 Task: Open Card Customer Support Ticket Management in Board Influencer Marketing Campaigns to Workspace Asset Management and add a team member Softage.3@softage.net, a label Purple, a checklist Human Resources, an attachment from your onedrive, a color Purple and finally, add a card description 'Conduct customer research for new product features and improvements' and a comment 'We should approach this task with a customer-centric mindset, ensuring that we meet their needs and expectations.'. Add a start date 'Jan 07, 1900' with a due date 'Jan 14, 1900'
Action: Mouse moved to (85, 362)
Screenshot: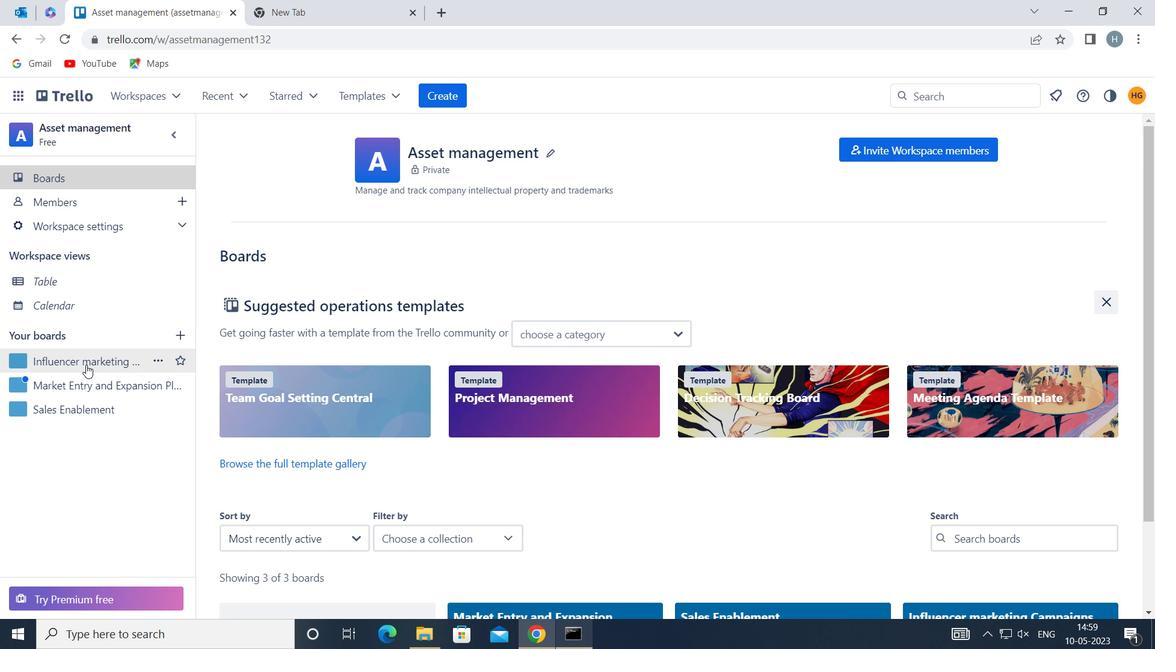 
Action: Mouse pressed left at (85, 362)
Screenshot: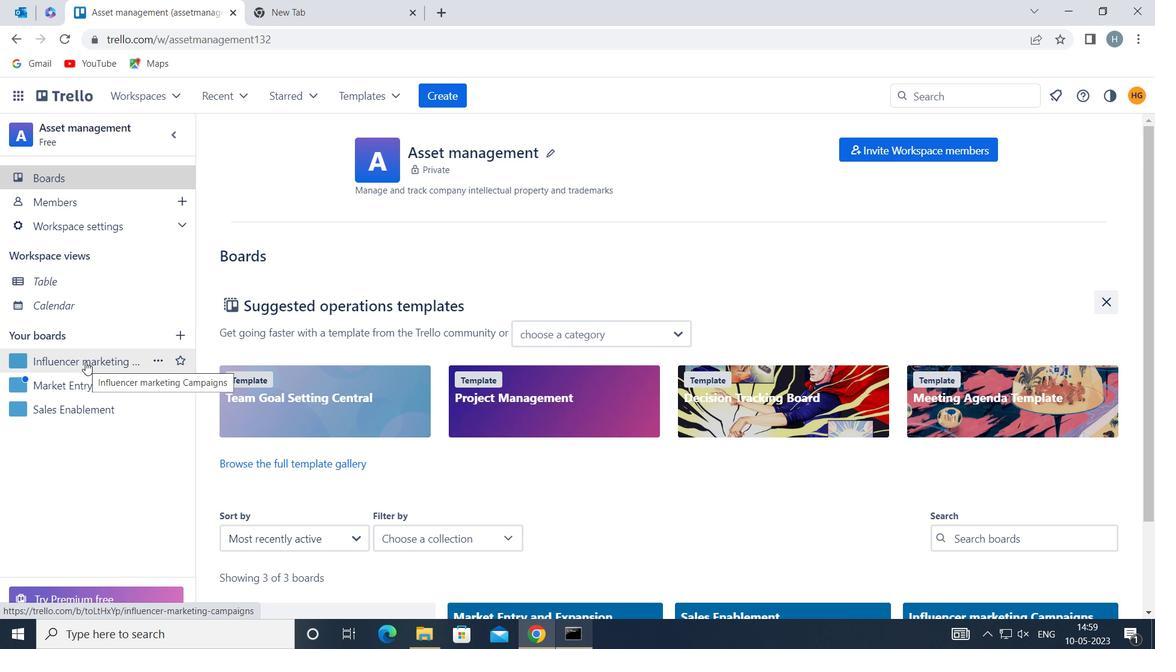 
Action: Mouse moved to (716, 220)
Screenshot: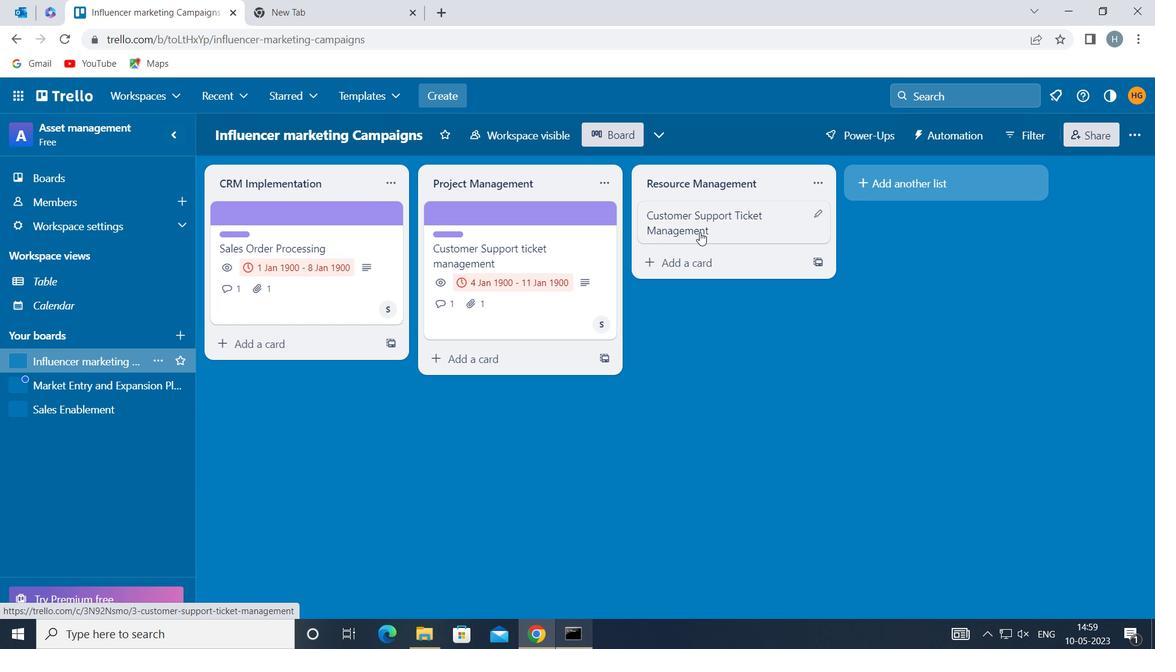 
Action: Mouse pressed left at (716, 220)
Screenshot: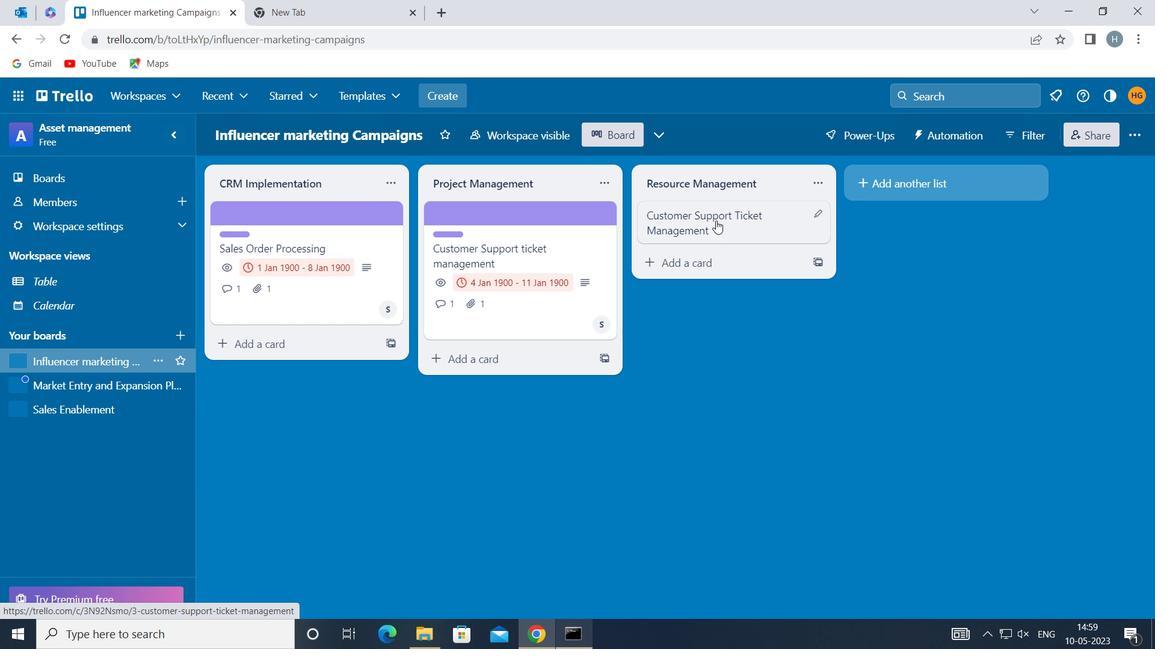 
Action: Mouse moved to (805, 261)
Screenshot: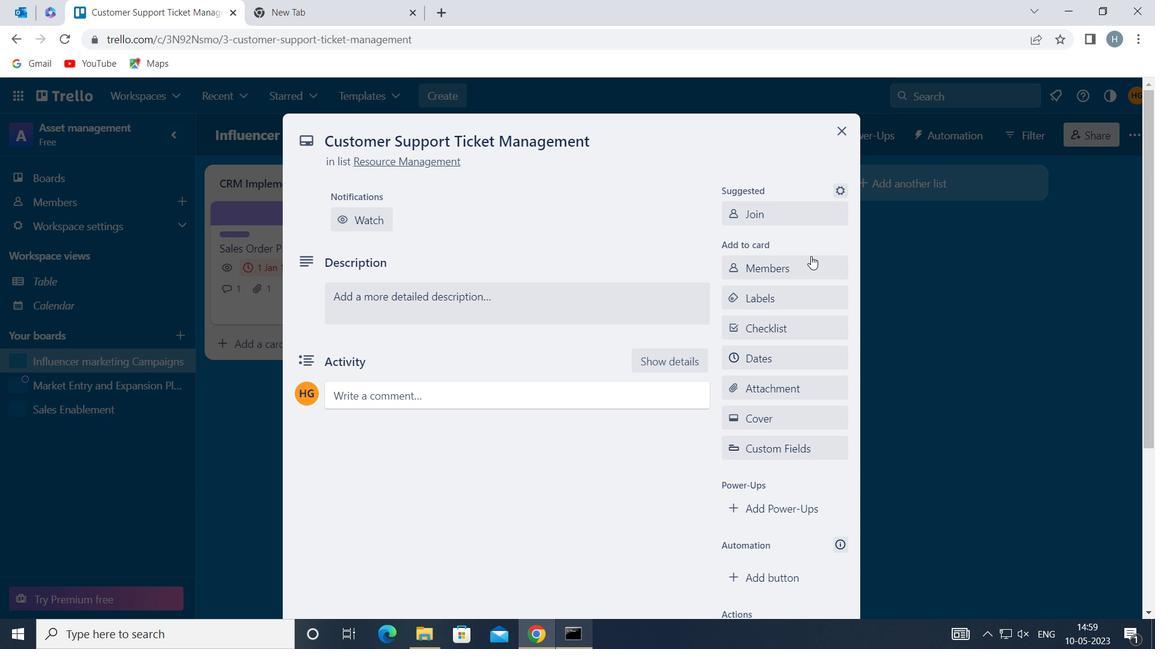 
Action: Mouse pressed left at (805, 261)
Screenshot: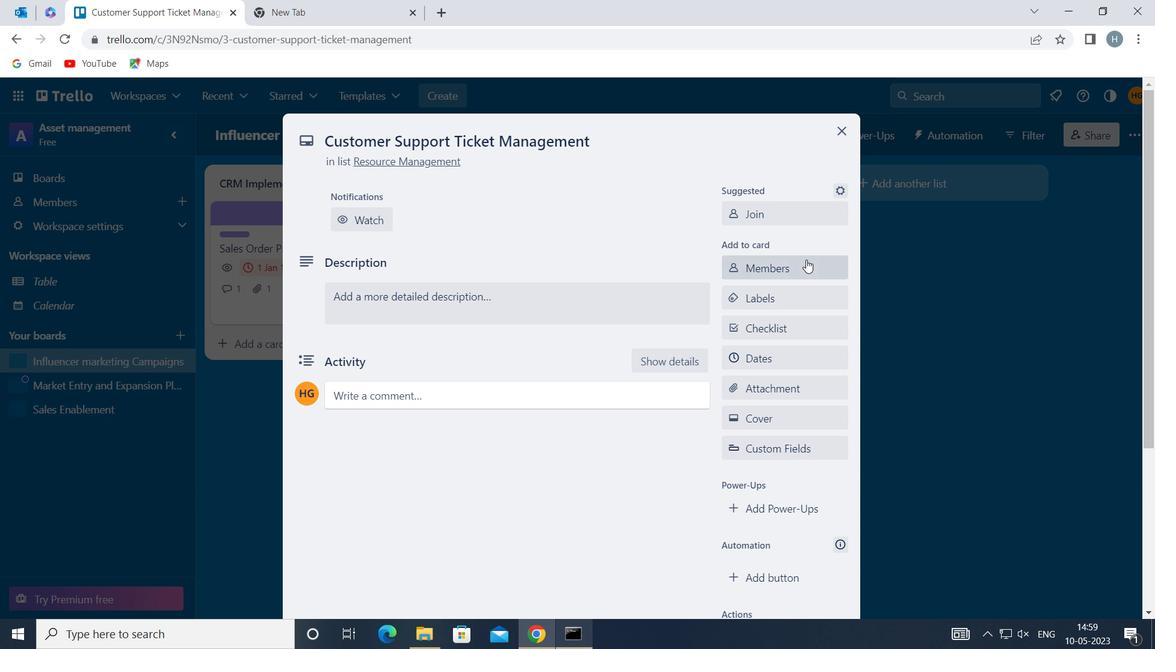 
Action: Mouse moved to (805, 261)
Screenshot: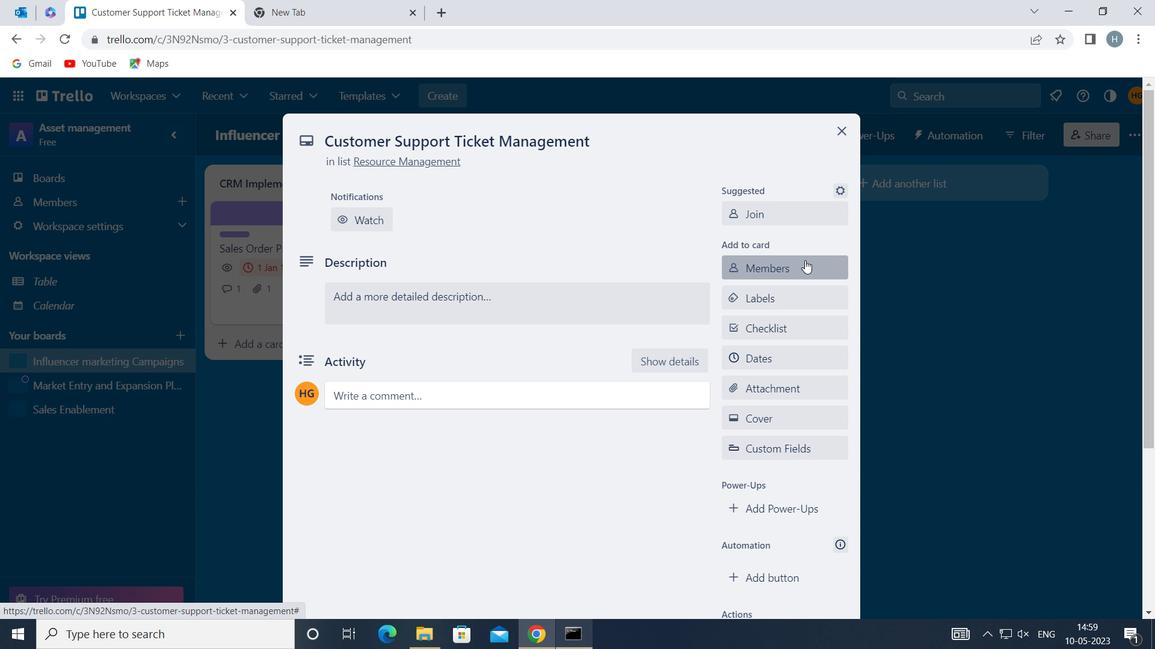 
Action: Key pressed softage
Screenshot: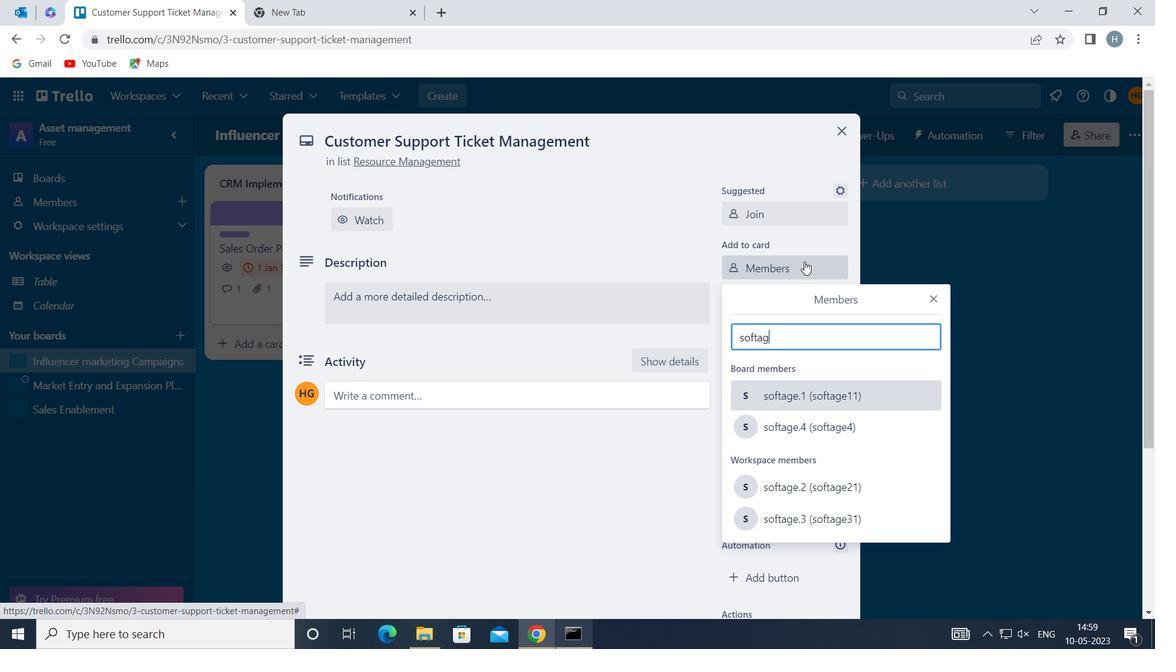 
Action: Mouse moved to (826, 512)
Screenshot: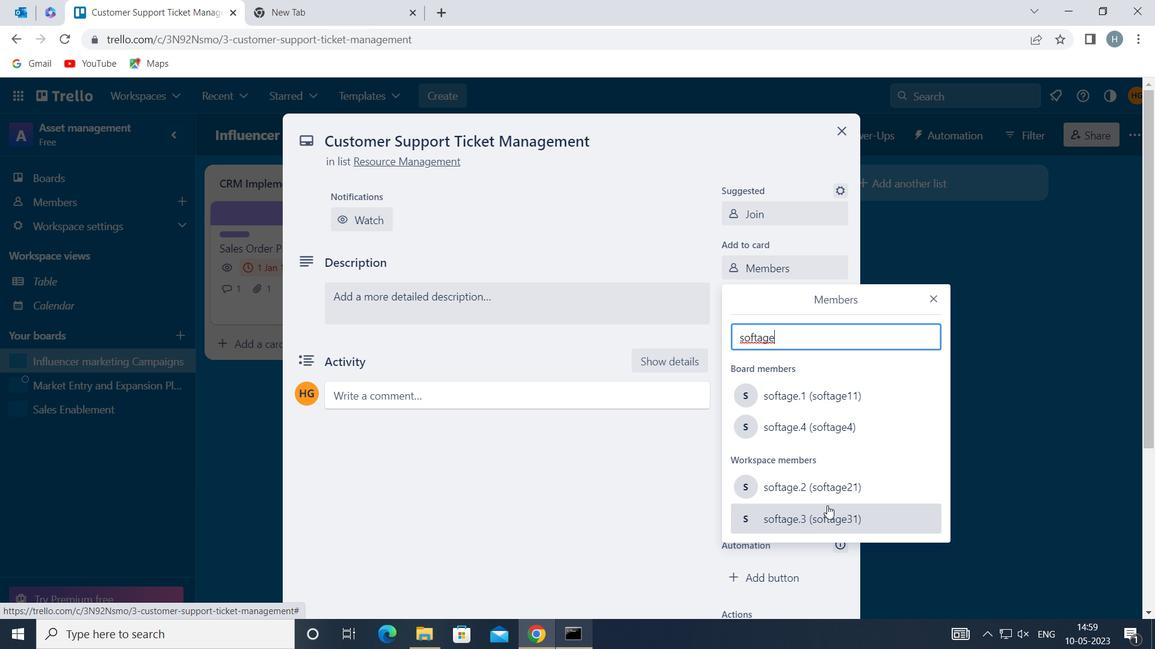 
Action: Mouse pressed left at (826, 512)
Screenshot: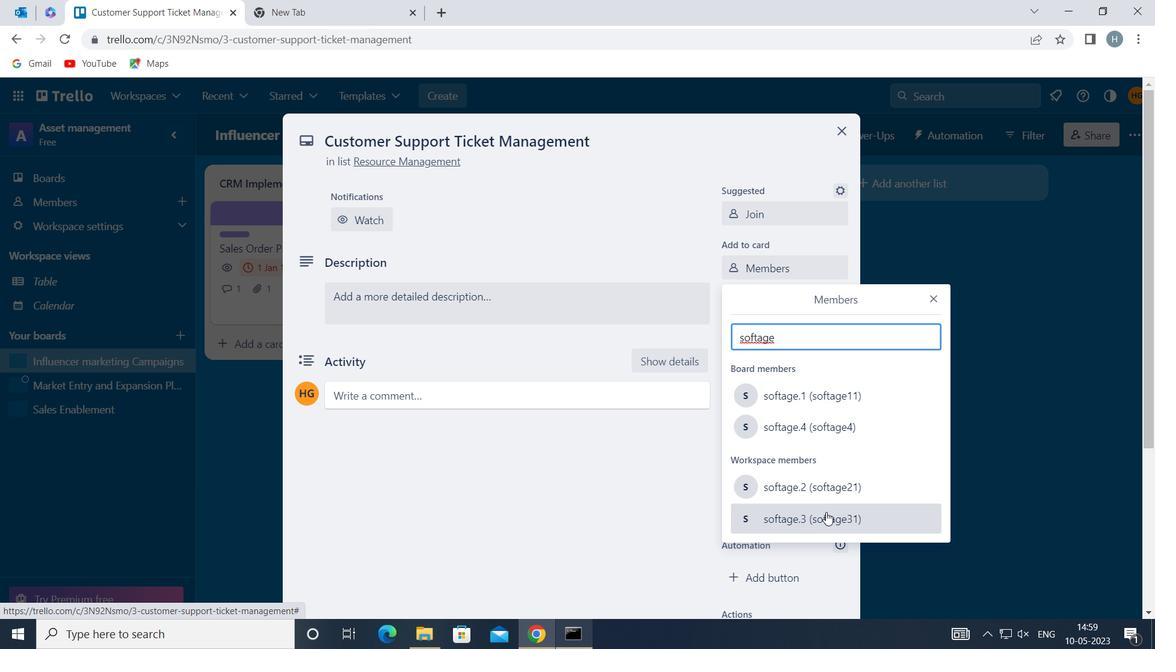 
Action: Mouse moved to (935, 296)
Screenshot: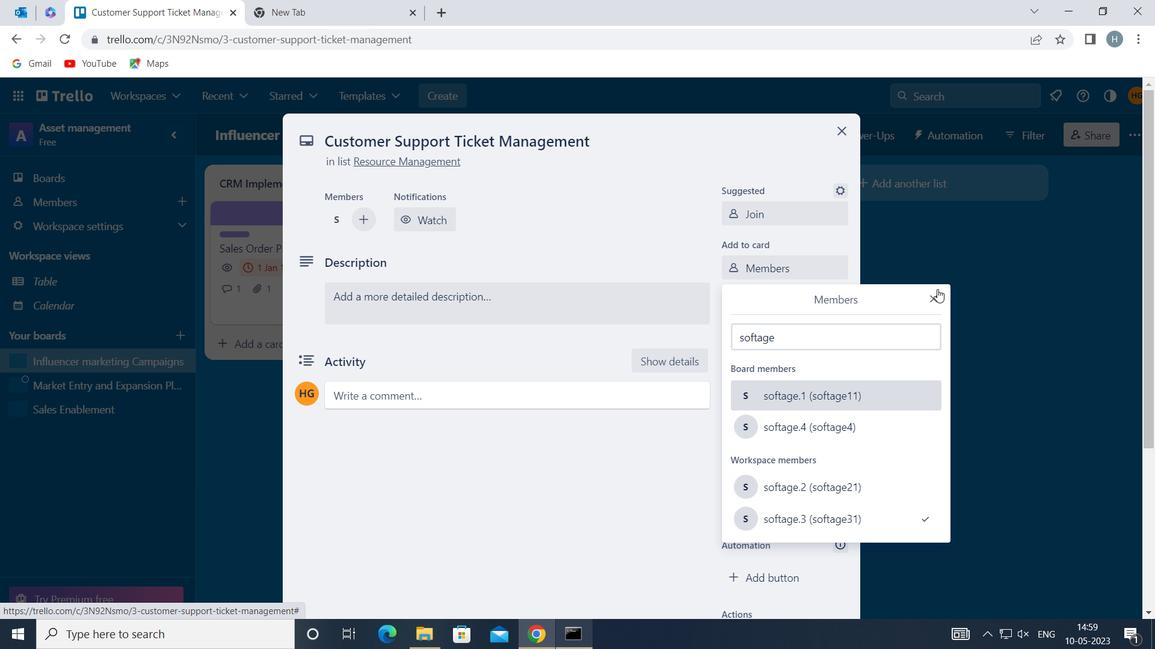 
Action: Mouse pressed left at (935, 296)
Screenshot: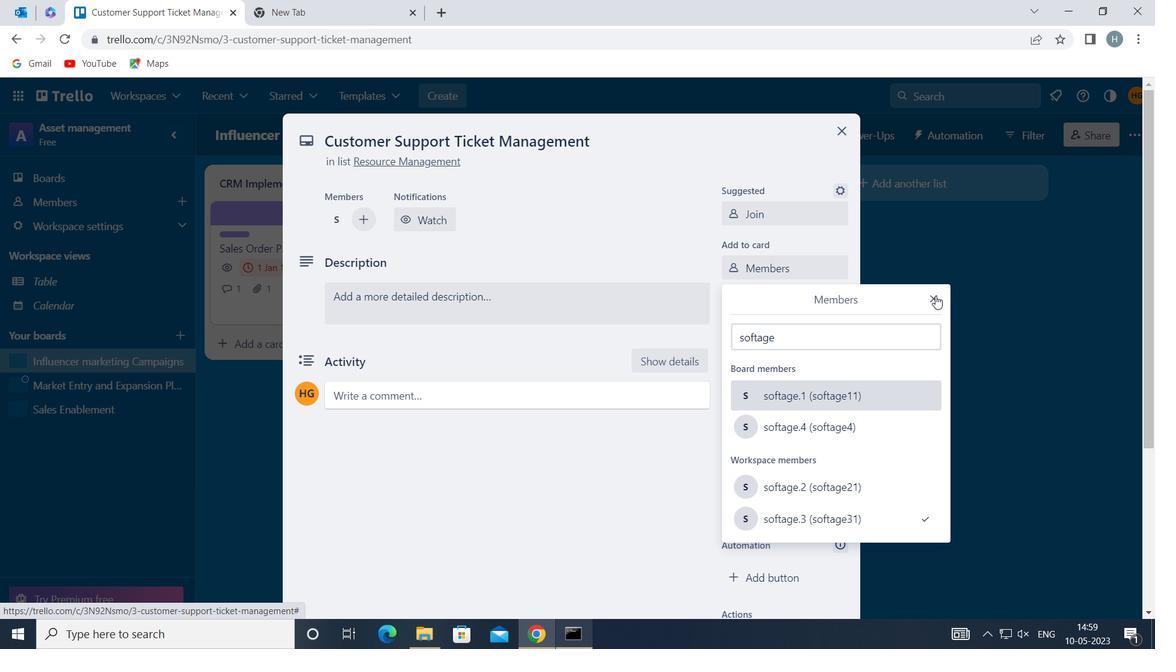 
Action: Mouse moved to (812, 297)
Screenshot: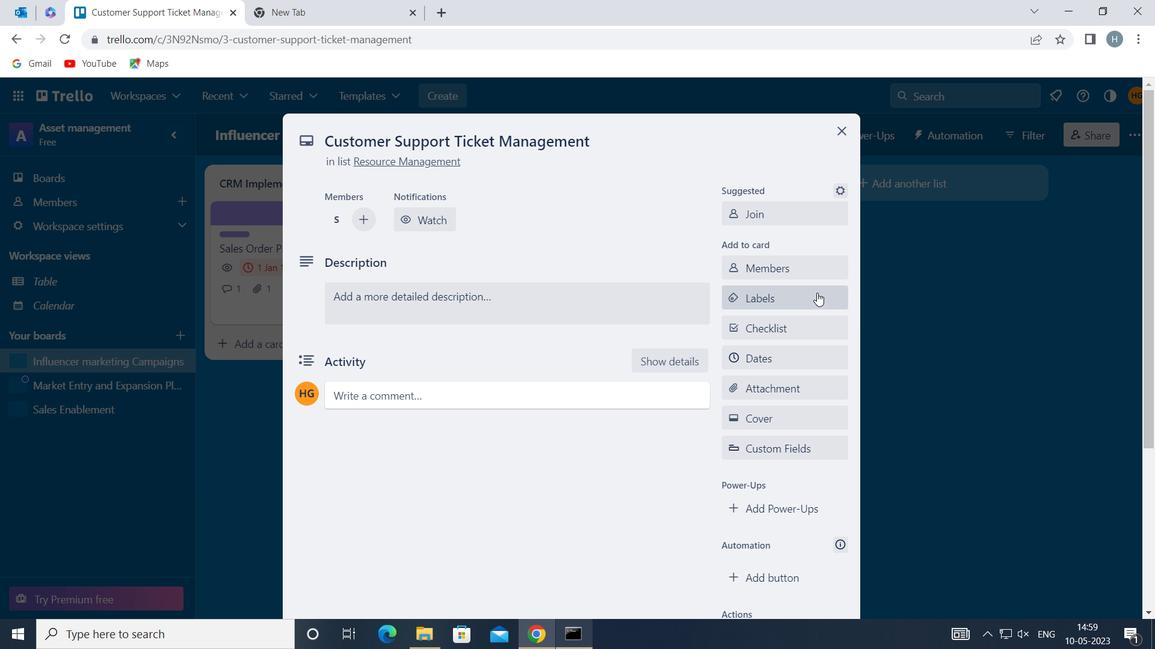 
Action: Mouse pressed left at (812, 297)
Screenshot: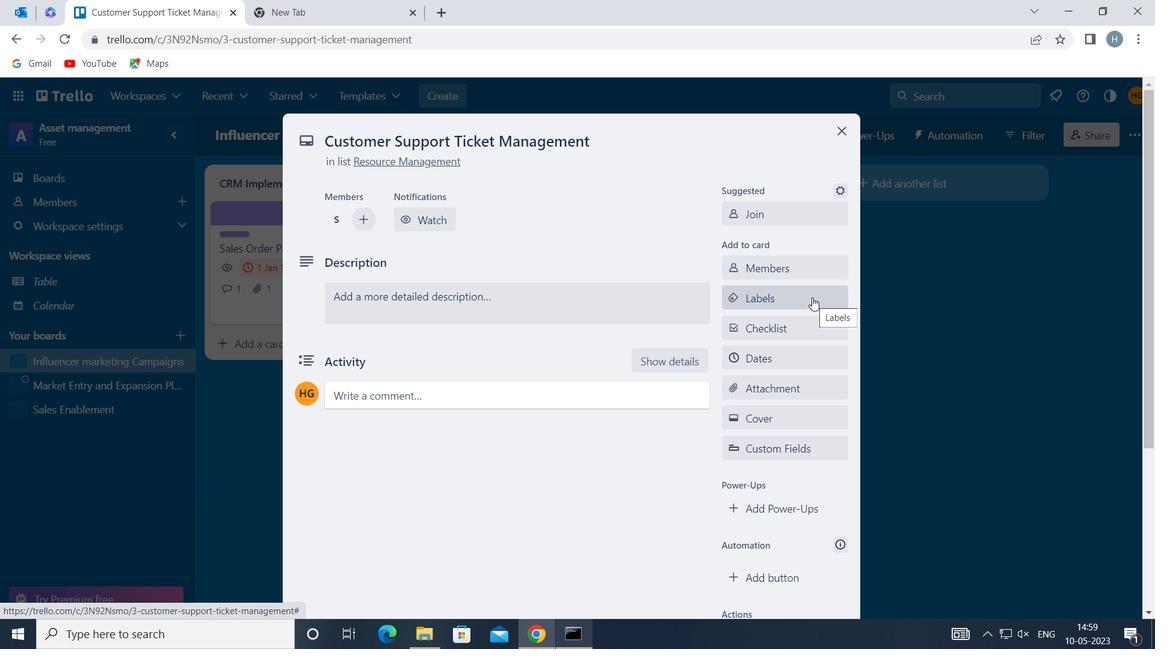 
Action: Mouse moved to (810, 328)
Screenshot: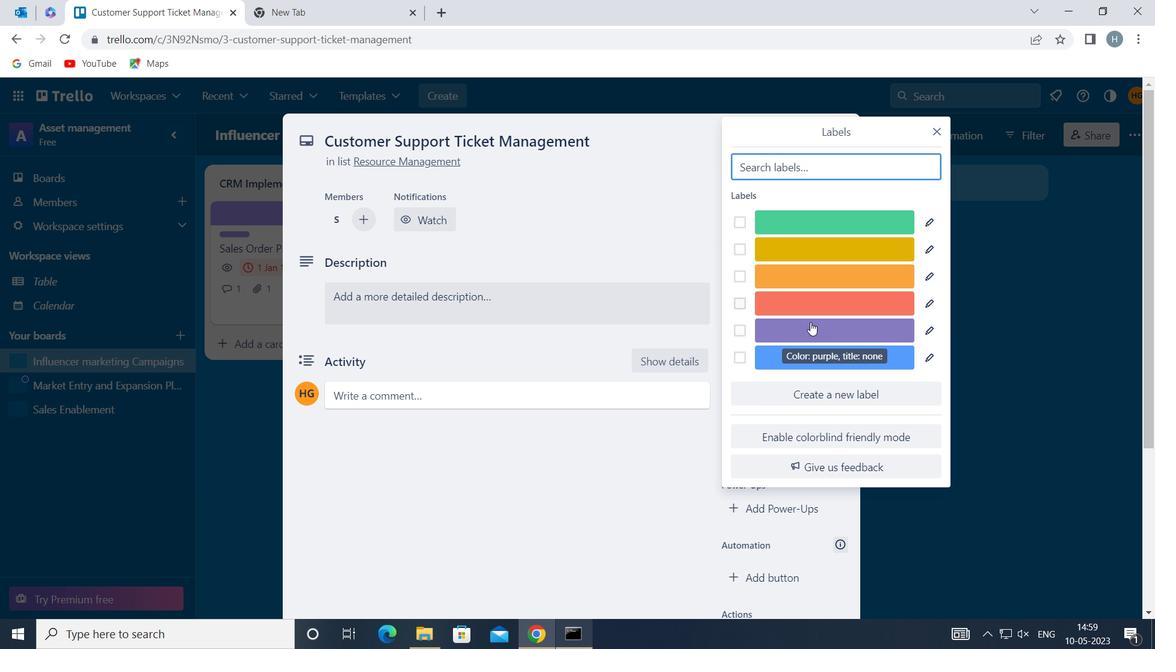 
Action: Mouse pressed left at (810, 328)
Screenshot: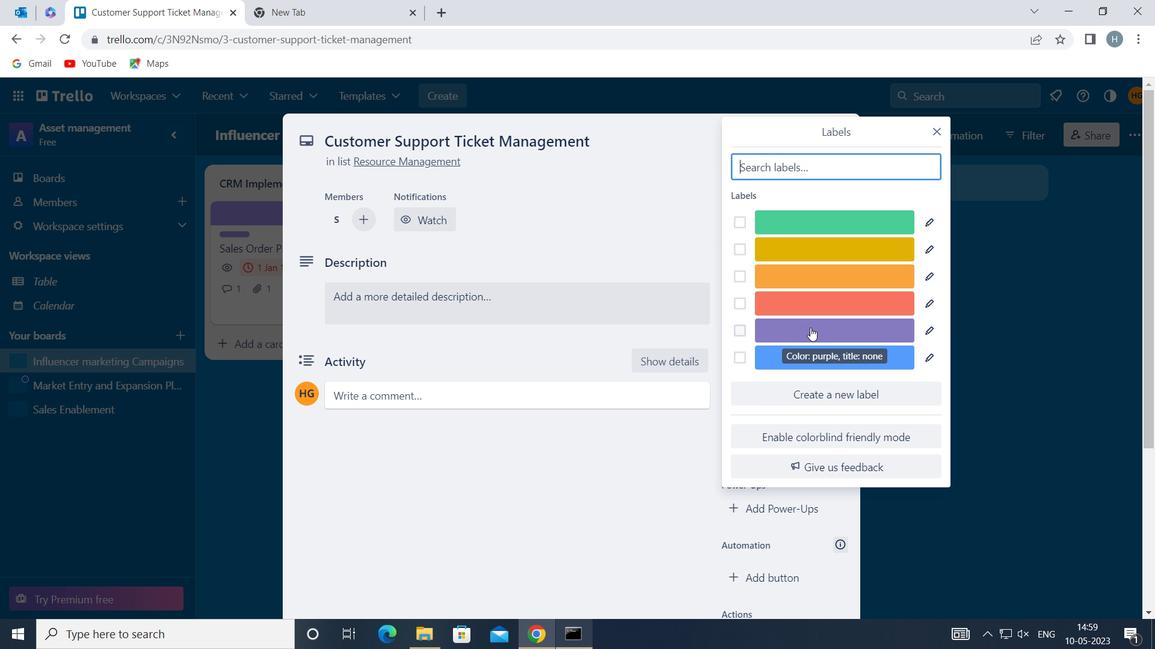
Action: Mouse moved to (937, 129)
Screenshot: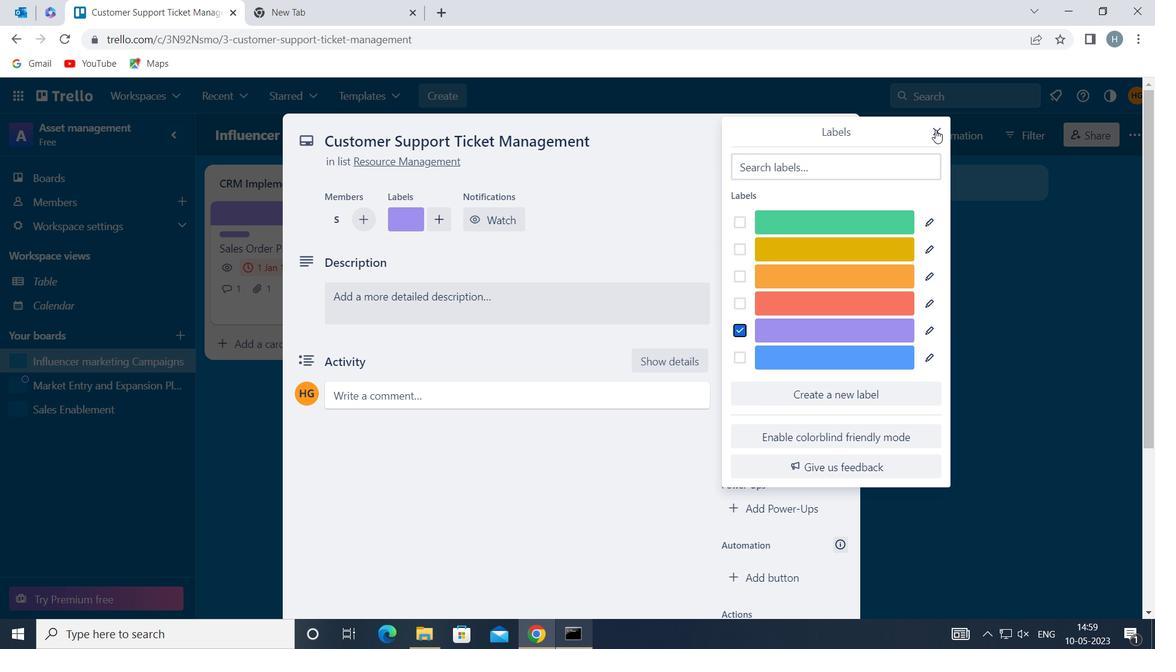 
Action: Mouse pressed left at (937, 129)
Screenshot: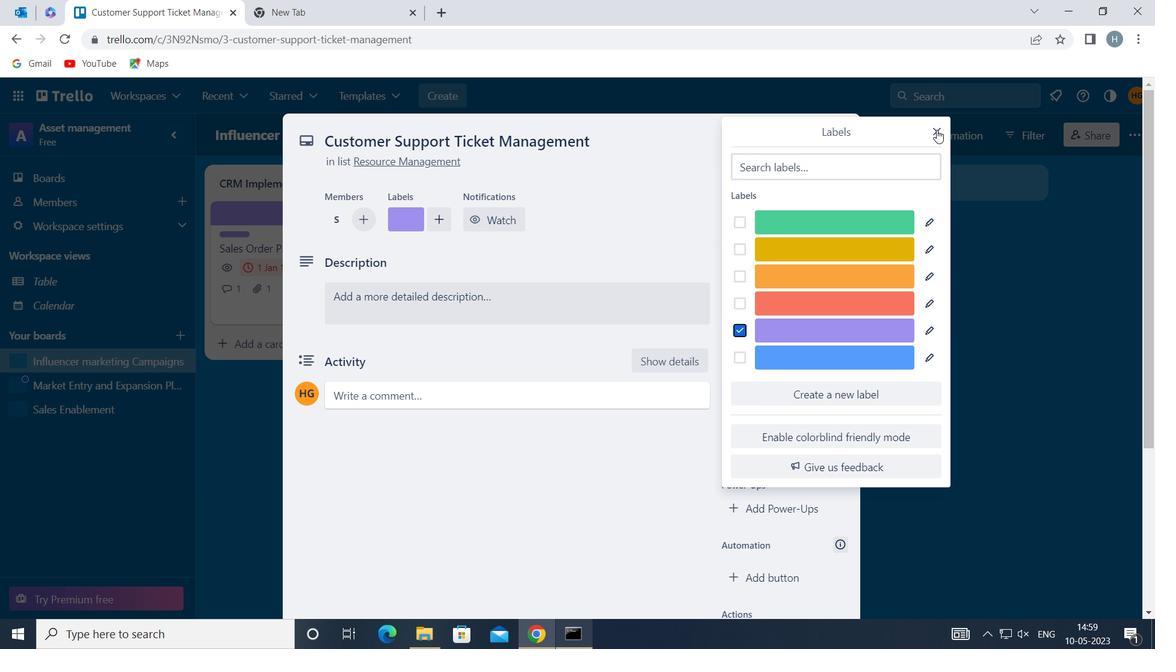 
Action: Mouse moved to (800, 319)
Screenshot: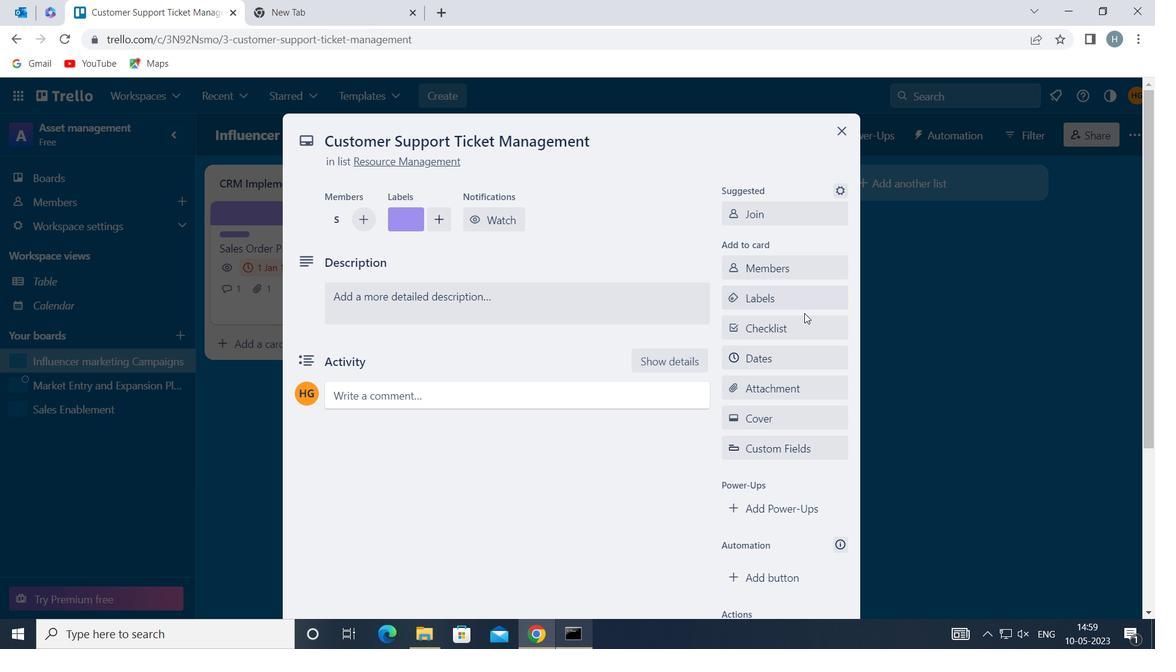 
Action: Mouse pressed left at (800, 319)
Screenshot: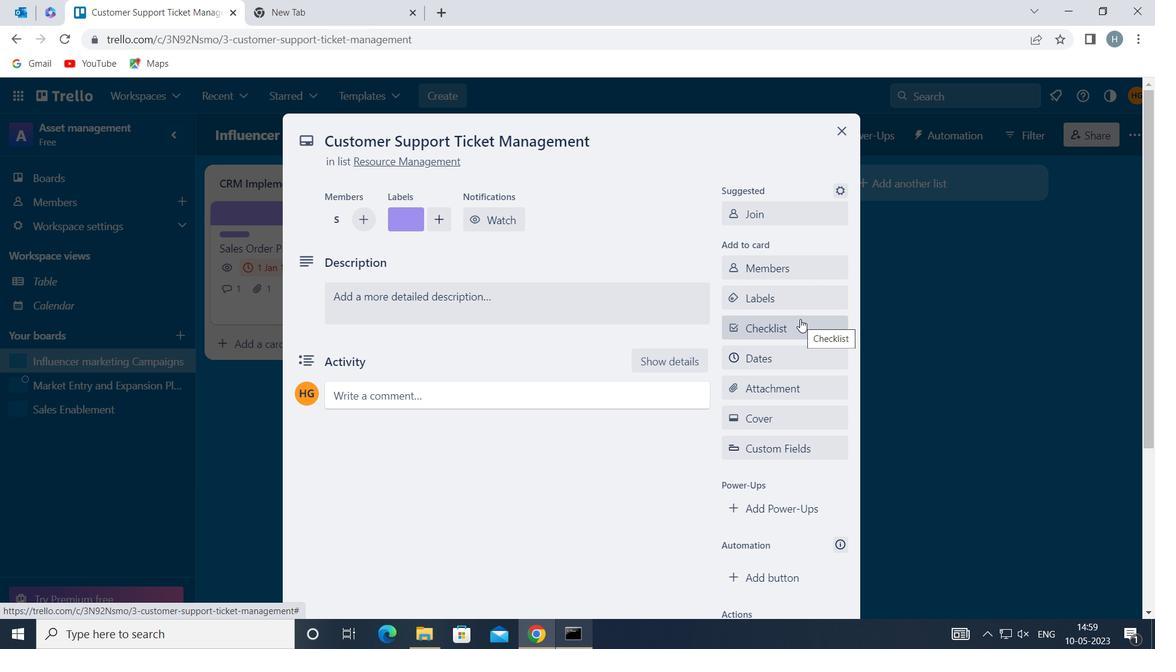 
Action: Key pressed <Key.shift>HUMAN<Key.space><Key.shift>RESOURCES
Screenshot: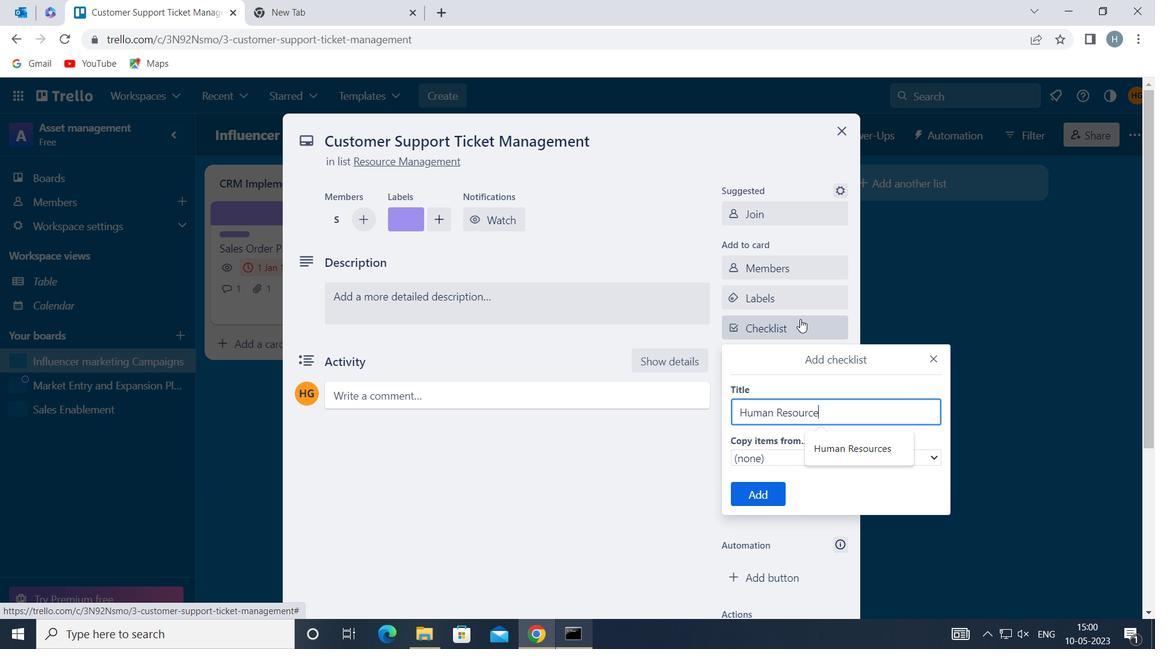 
Action: Mouse moved to (763, 494)
Screenshot: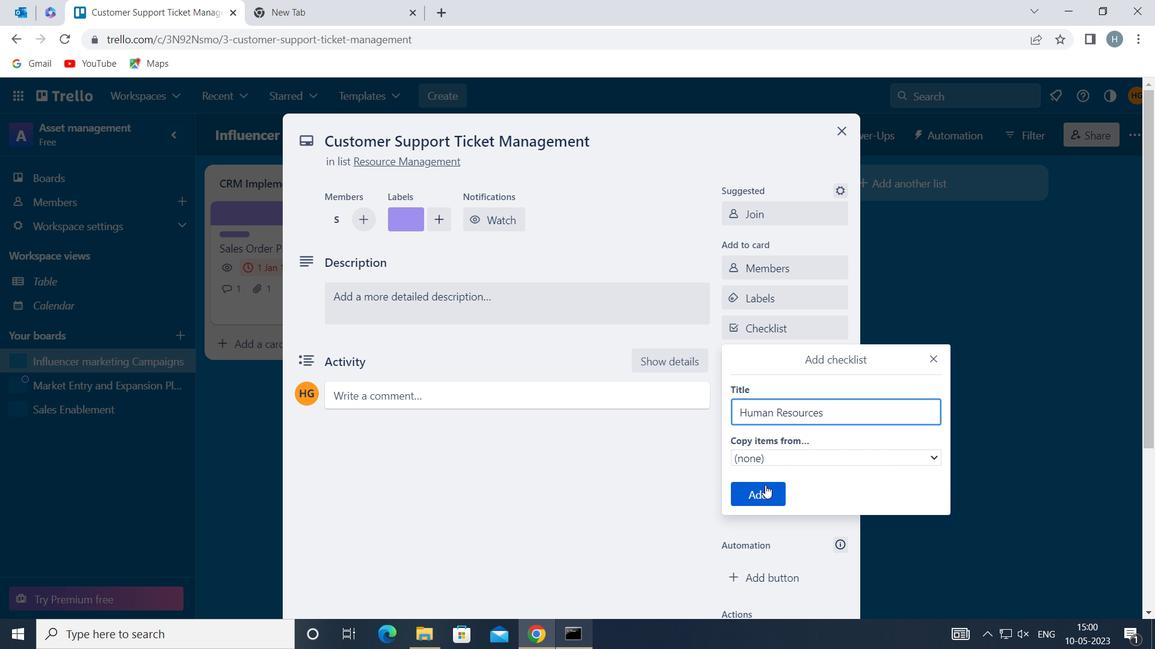 
Action: Mouse pressed left at (763, 494)
Screenshot: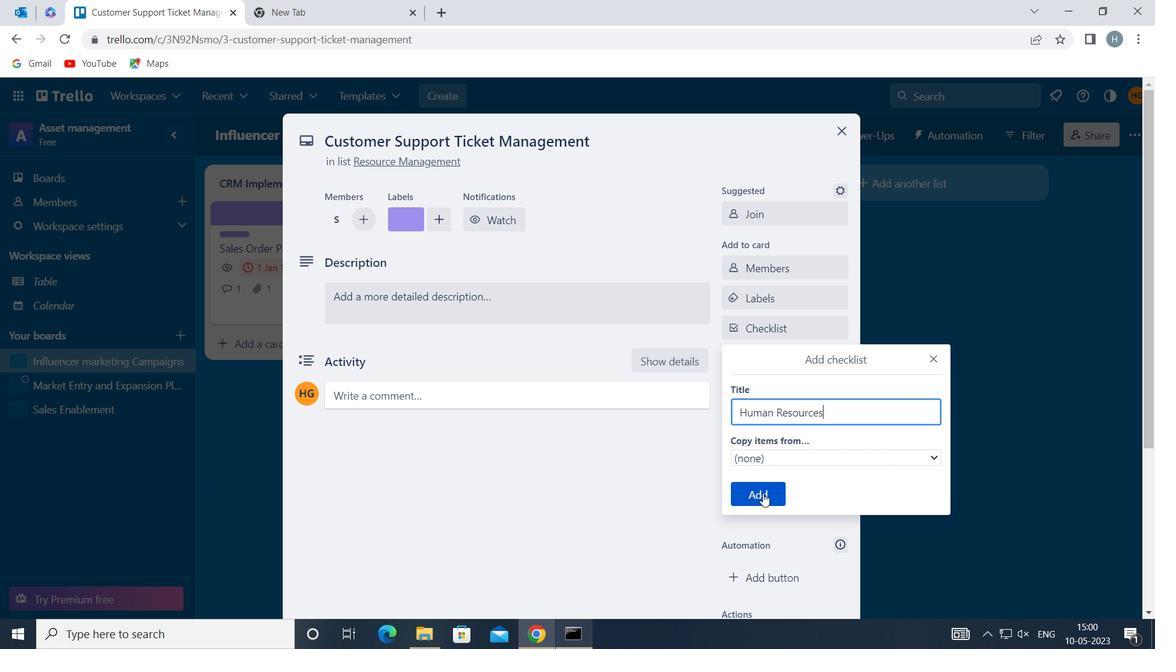 
Action: Mouse moved to (788, 388)
Screenshot: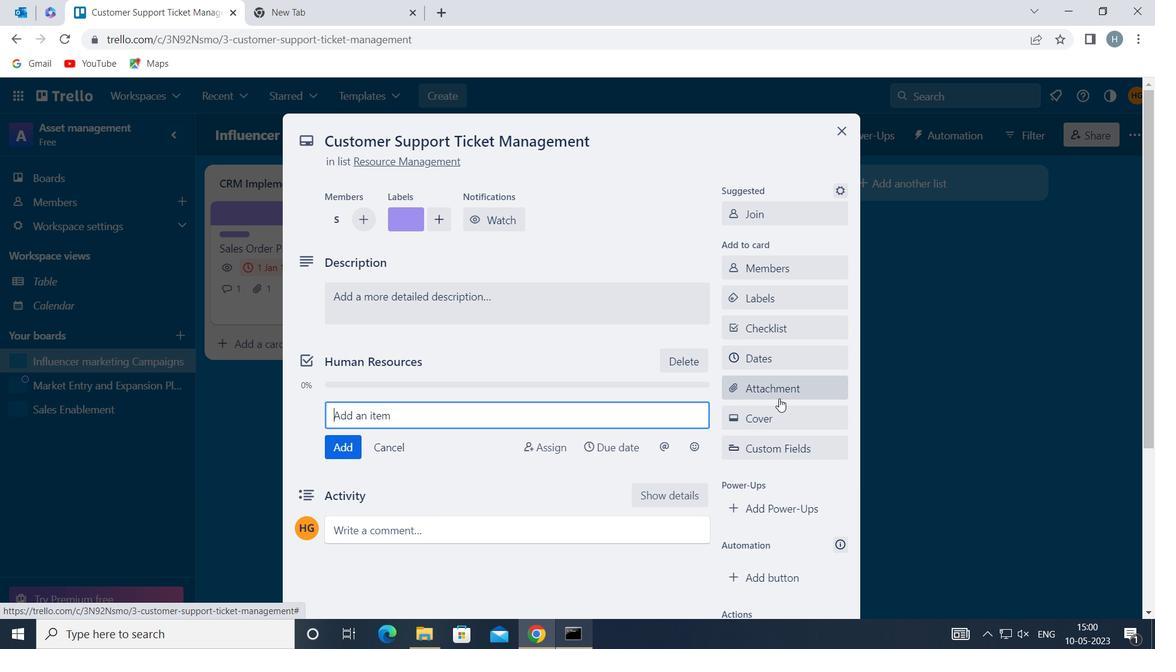 
Action: Mouse pressed left at (788, 388)
Screenshot: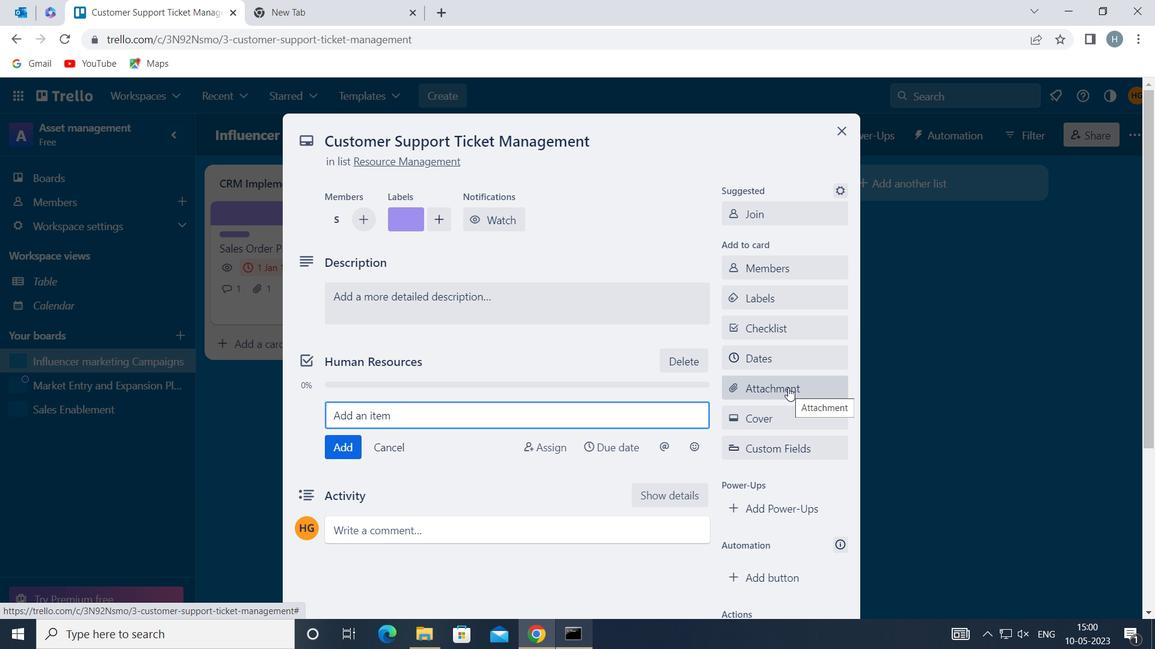 
Action: Mouse moved to (797, 287)
Screenshot: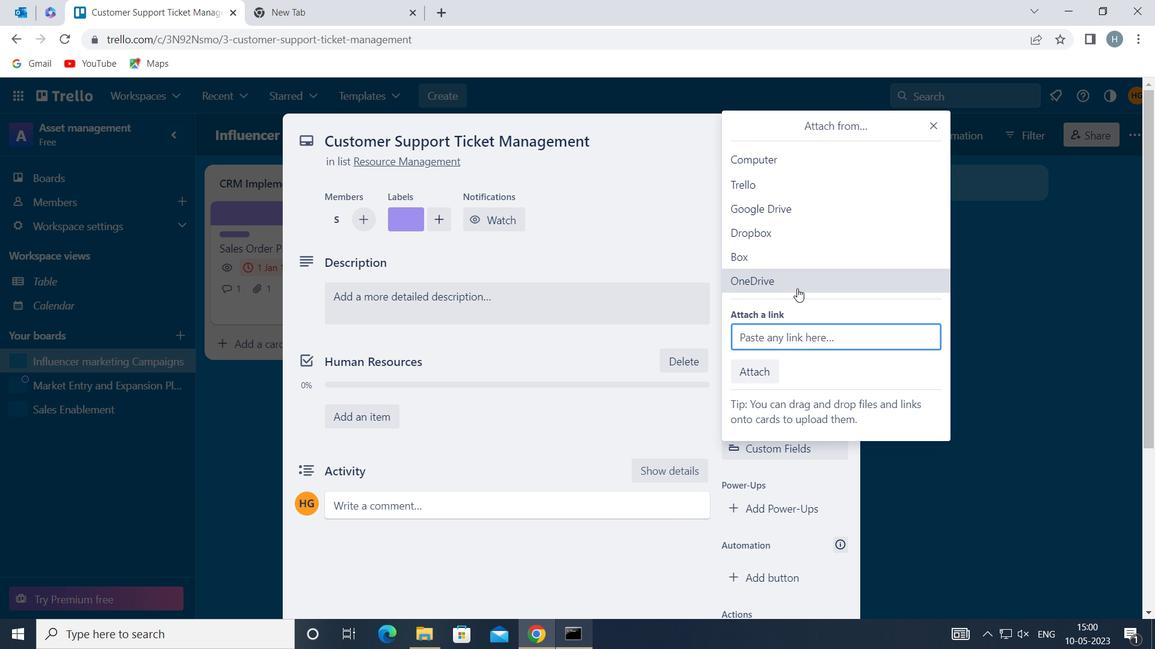 
Action: Mouse pressed left at (797, 287)
Screenshot: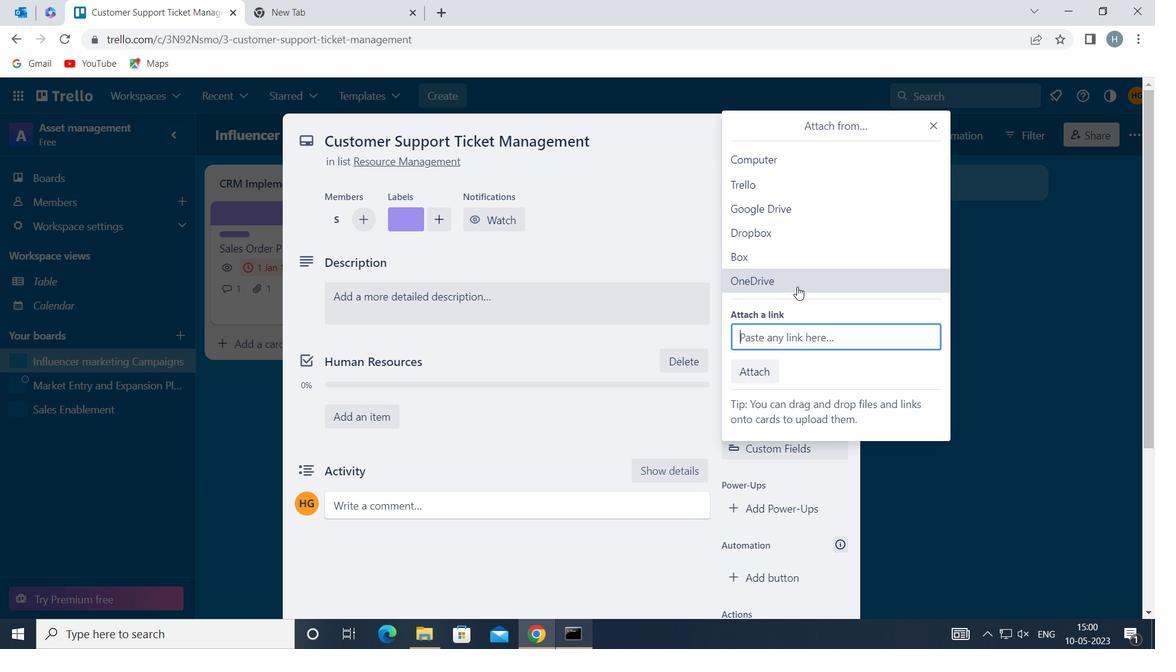 
Action: Mouse moved to (731, 209)
Screenshot: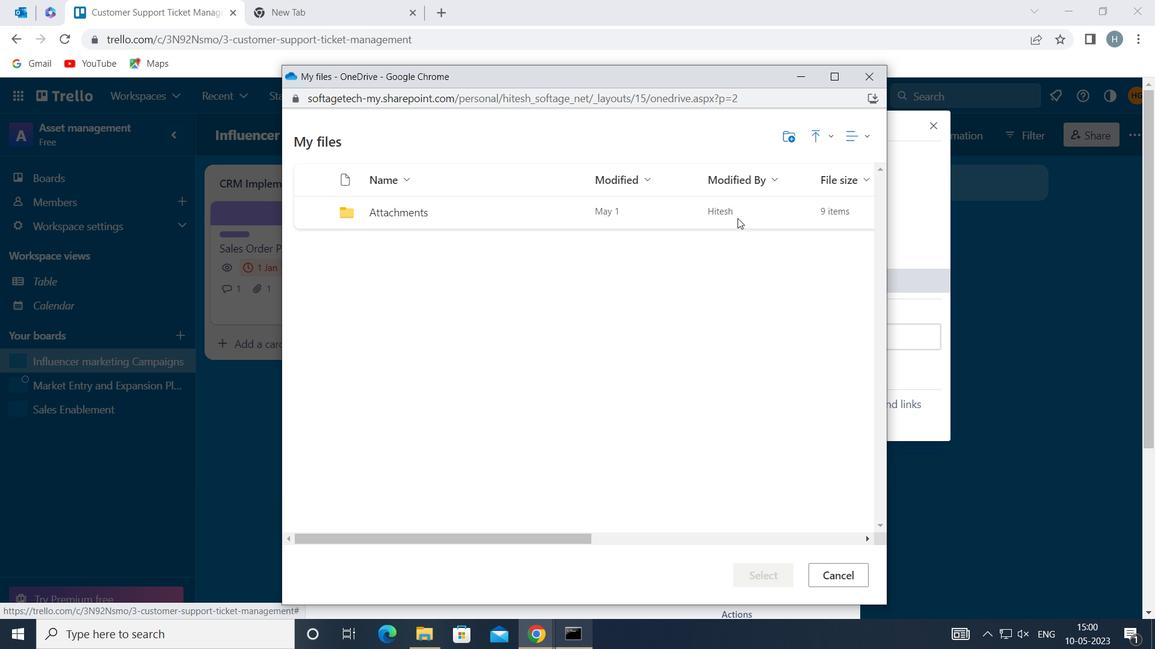 
Action: Mouse pressed left at (731, 209)
Screenshot: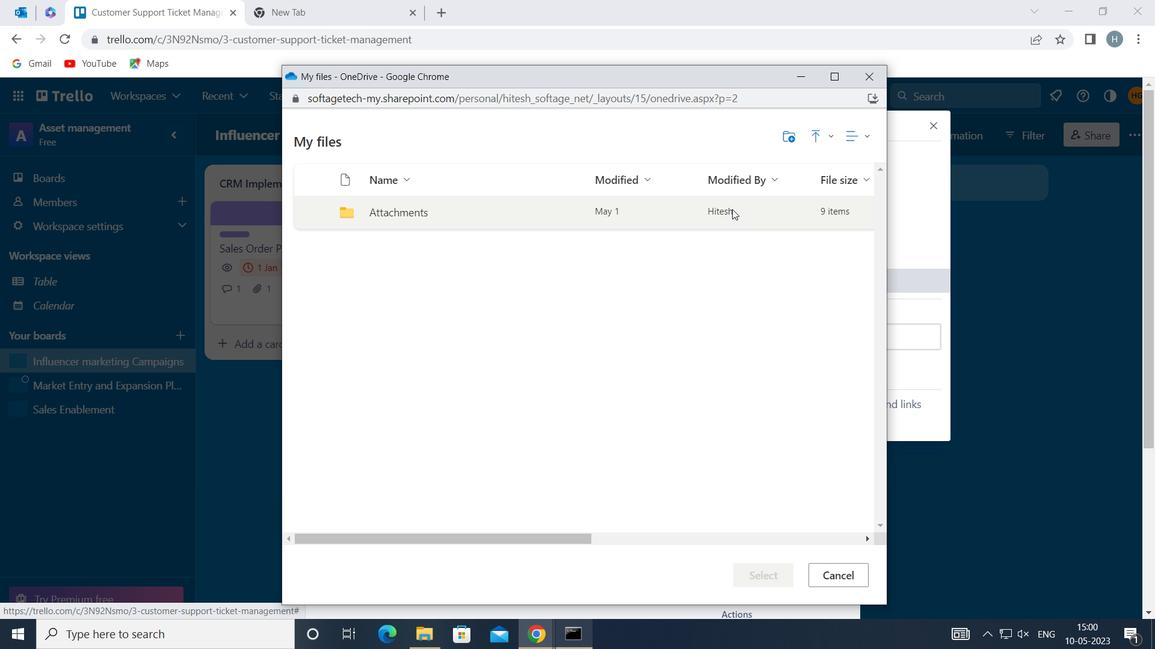 
Action: Mouse pressed left at (731, 209)
Screenshot: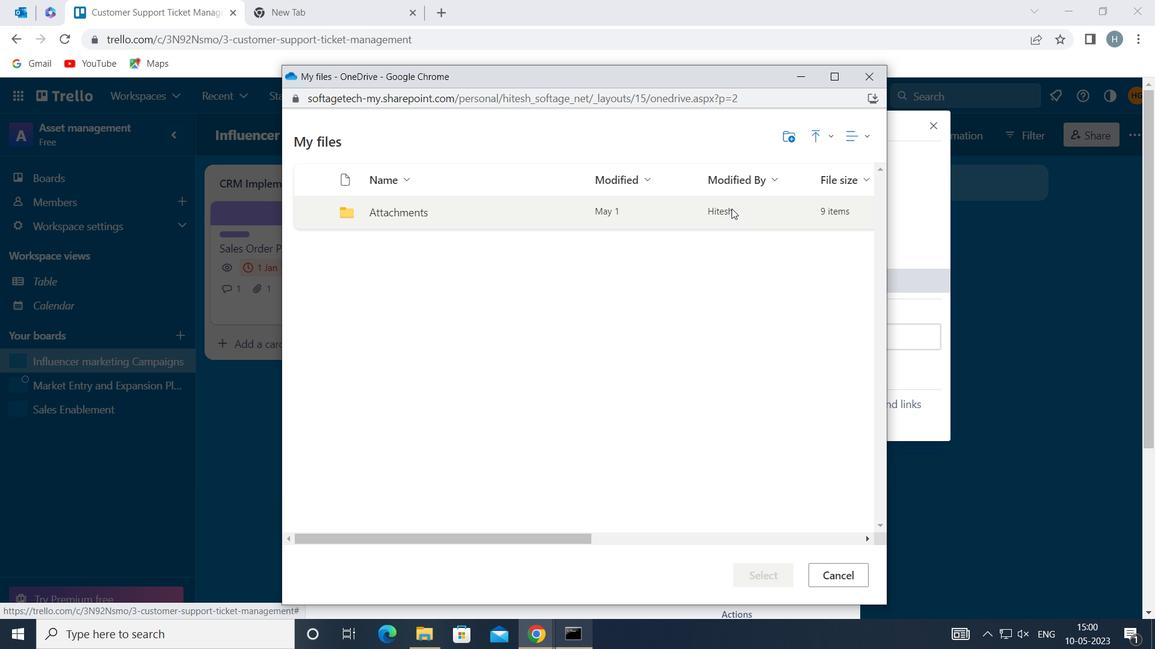
Action: Mouse moved to (703, 245)
Screenshot: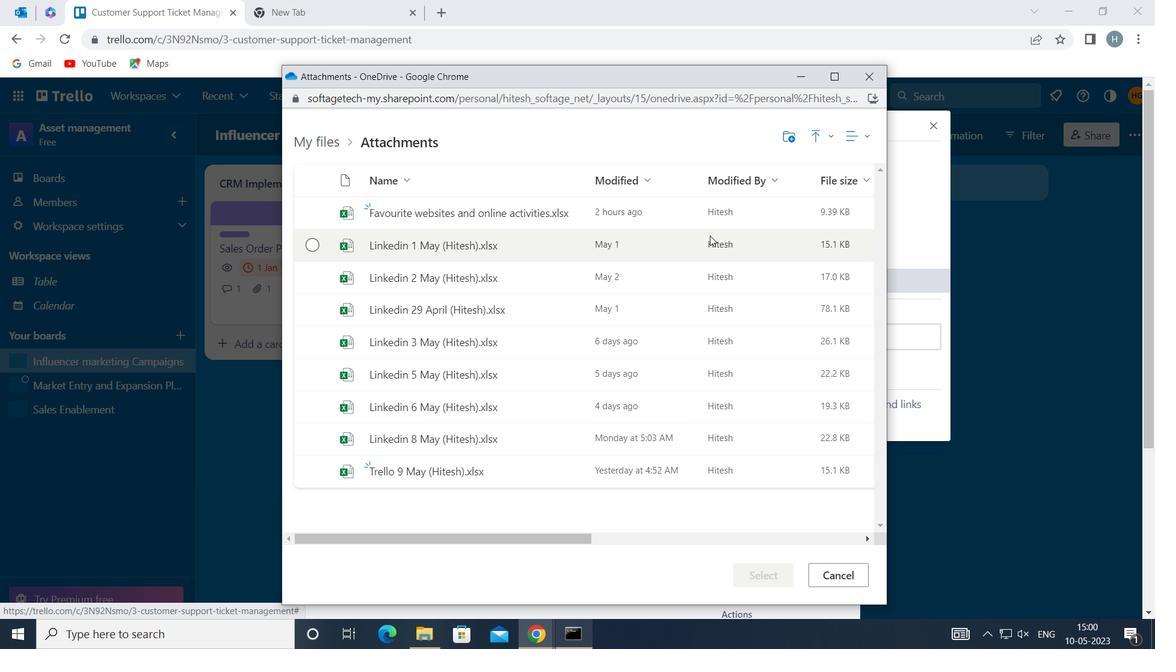 
Action: Mouse pressed left at (703, 245)
Screenshot: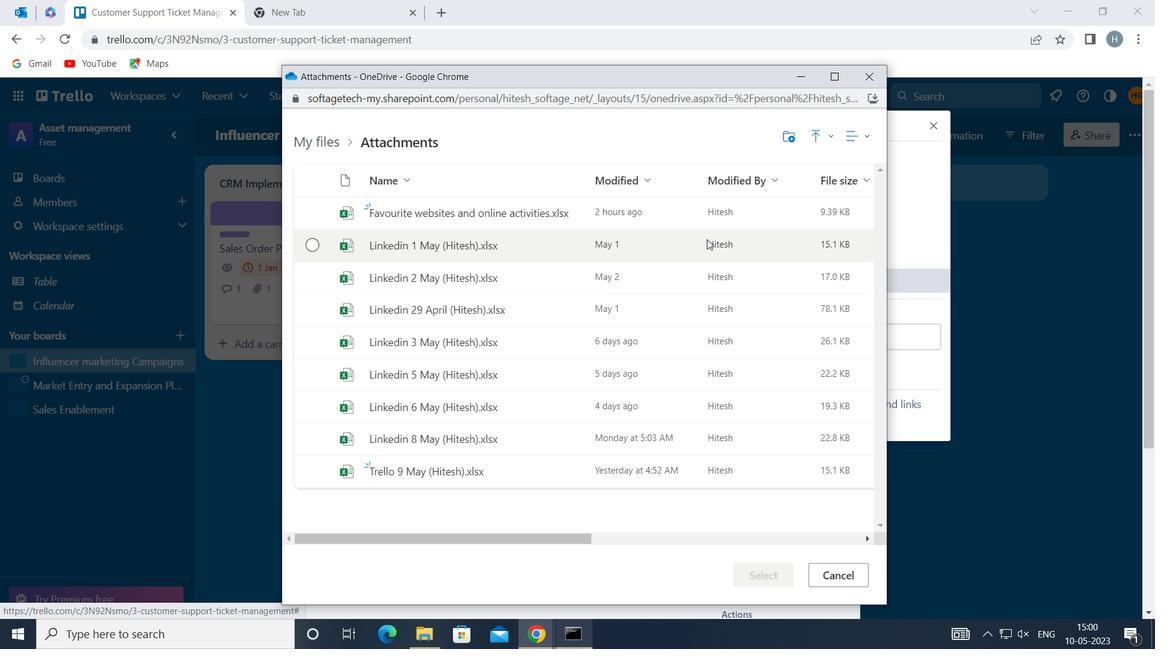
Action: Mouse moved to (776, 565)
Screenshot: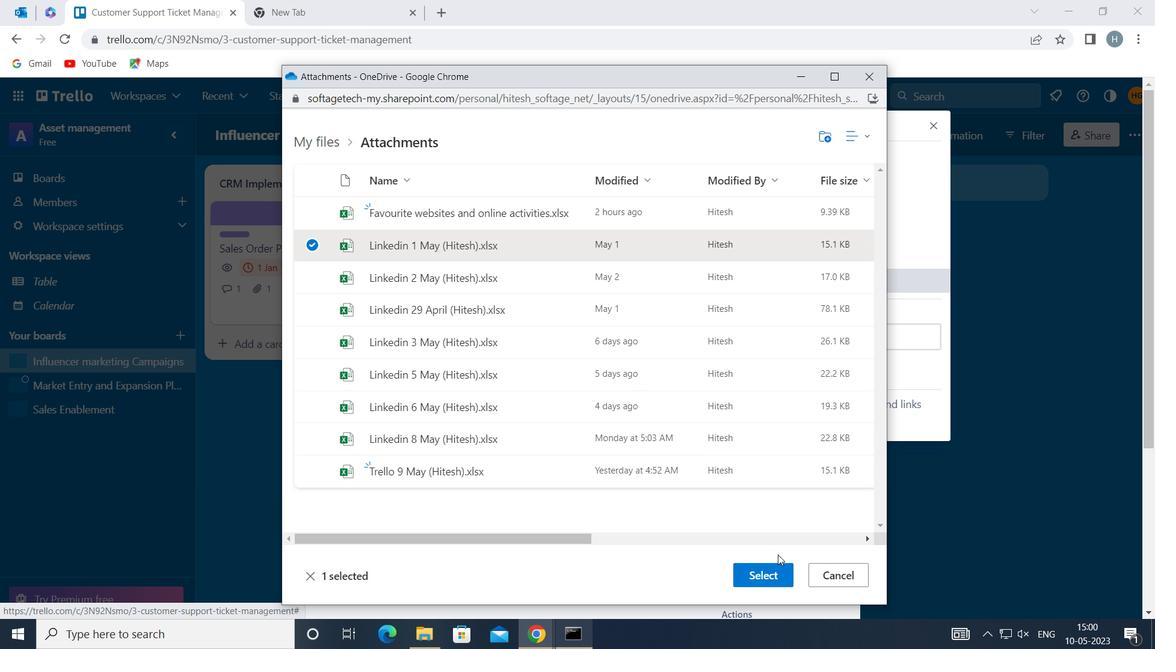 
Action: Mouse pressed left at (776, 565)
Screenshot: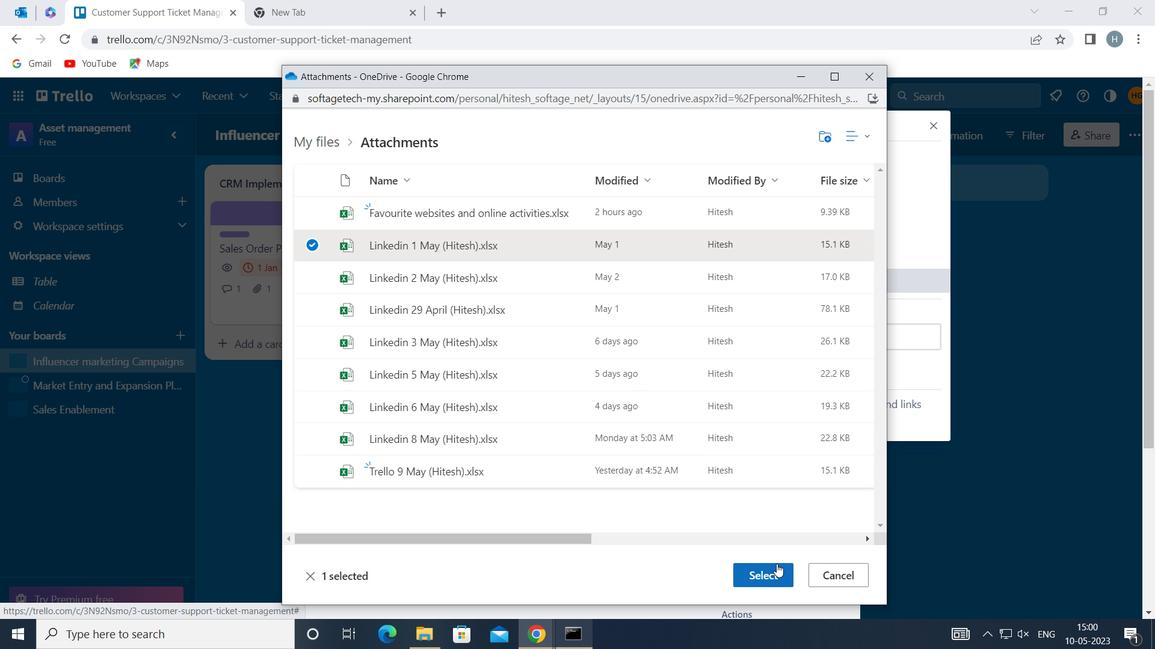 
Action: Mouse moved to (787, 417)
Screenshot: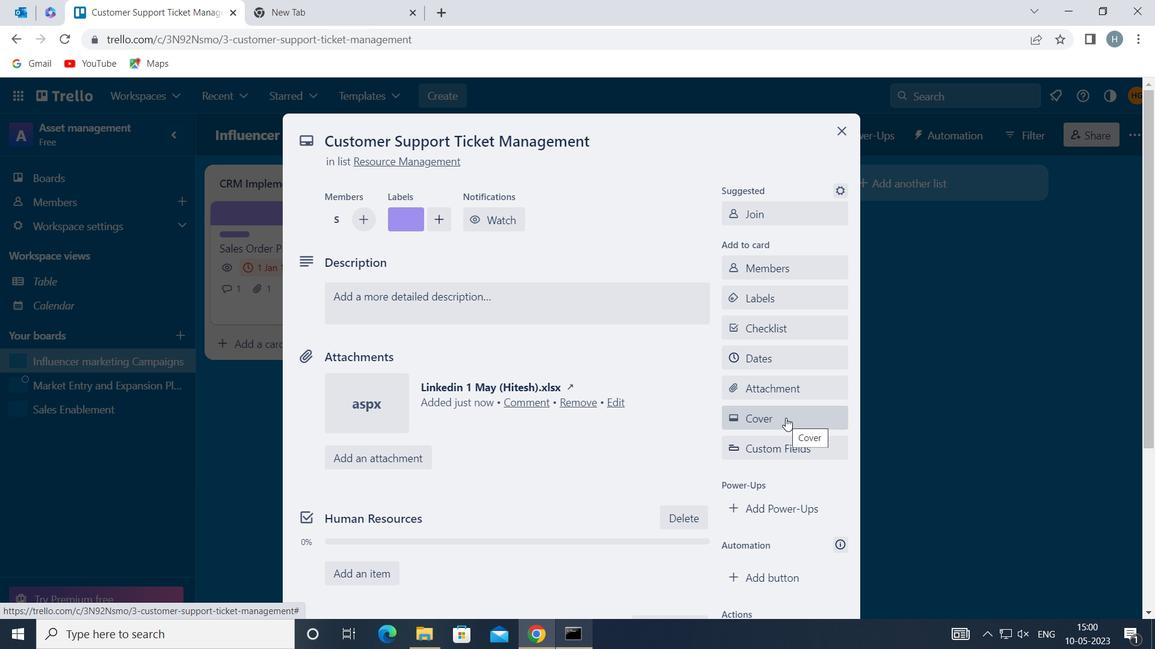 
Action: Mouse pressed left at (787, 417)
Screenshot: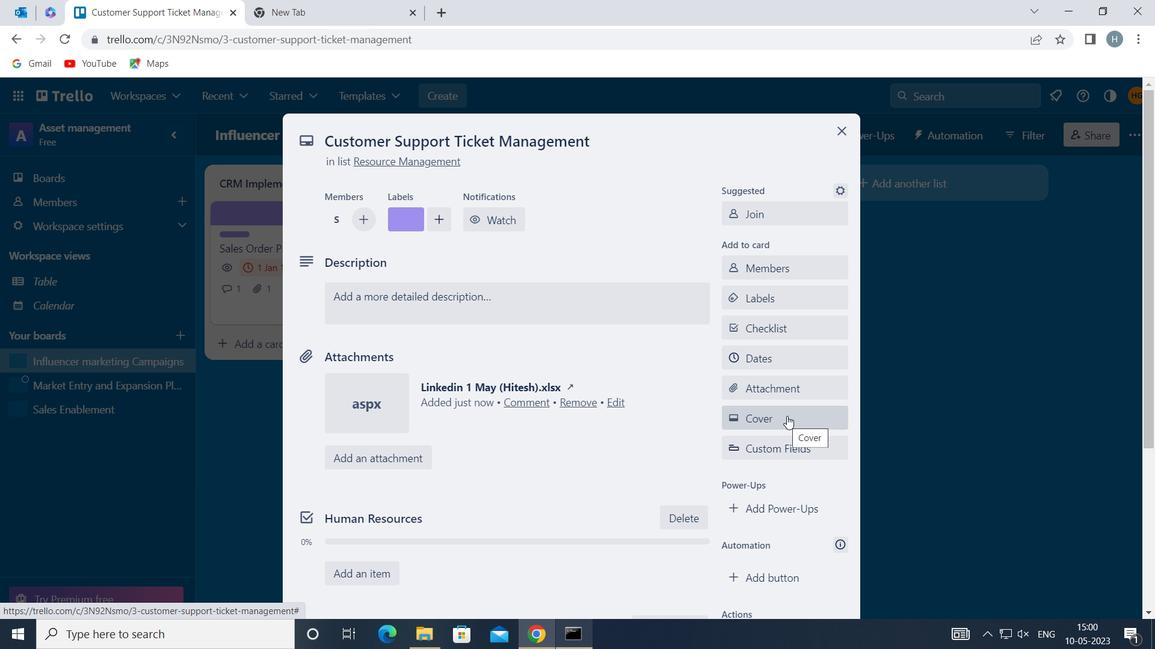 
Action: Mouse moved to (926, 317)
Screenshot: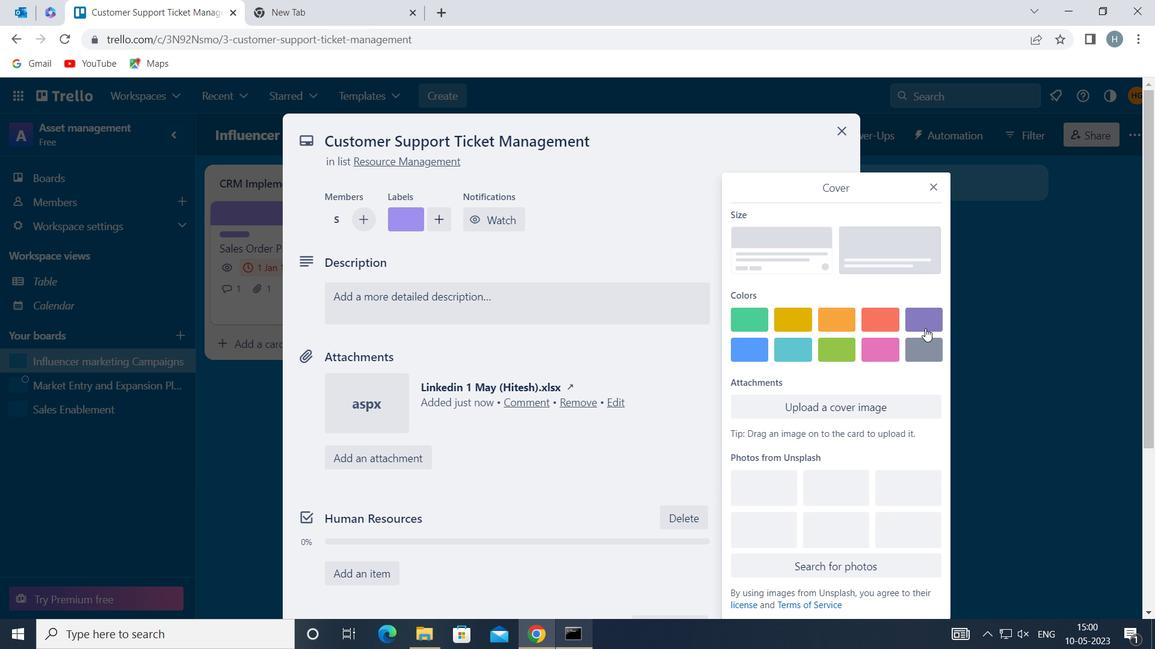 
Action: Mouse pressed left at (926, 317)
Screenshot: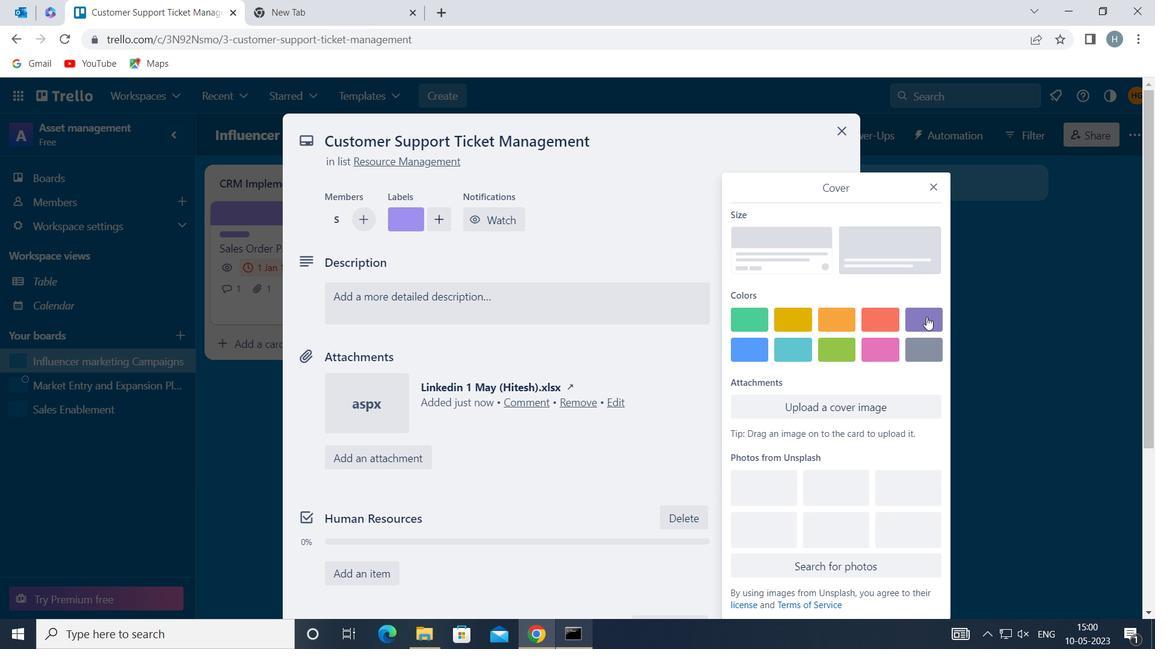 
Action: Mouse moved to (936, 159)
Screenshot: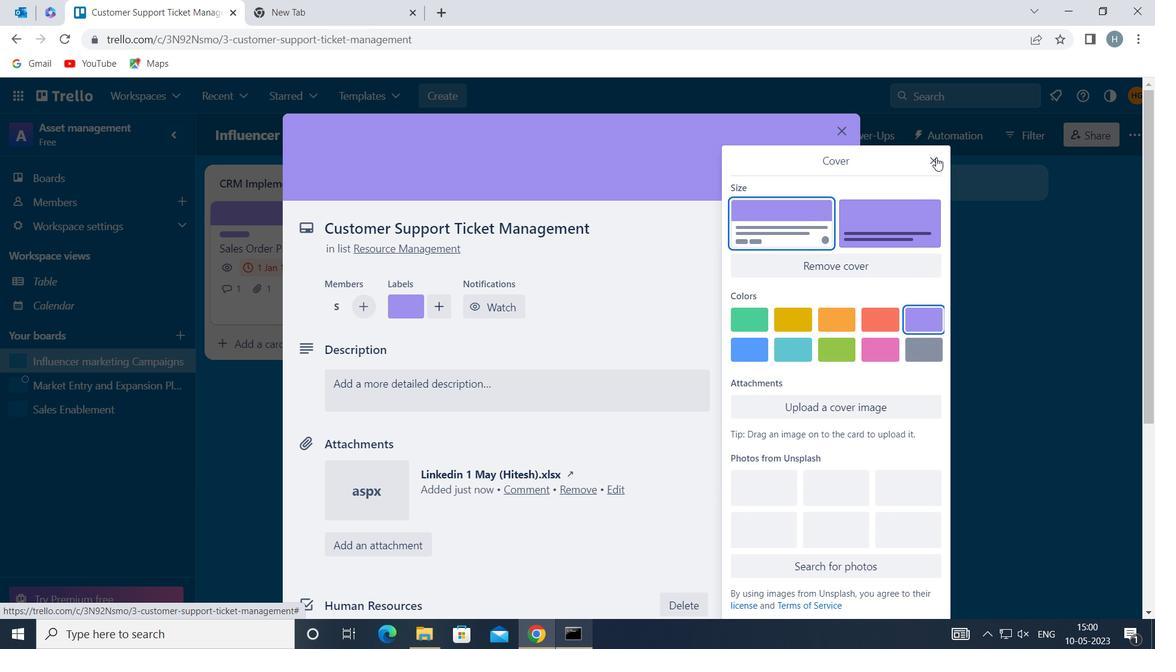 
Action: Mouse pressed left at (936, 159)
Screenshot: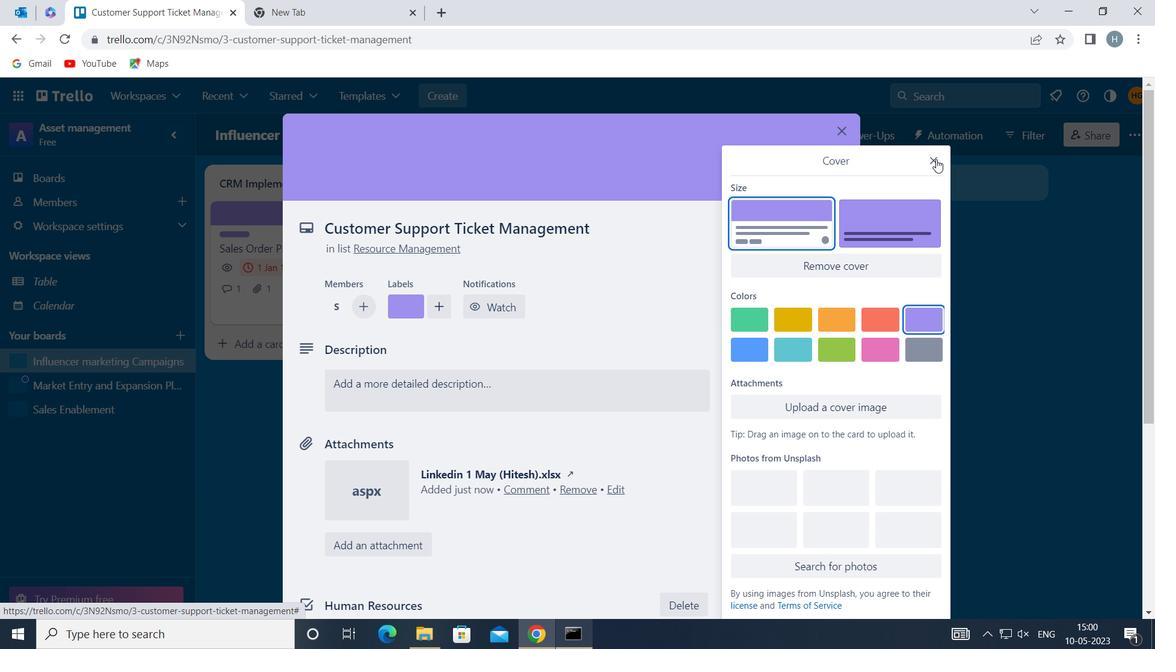 
Action: Mouse moved to (588, 388)
Screenshot: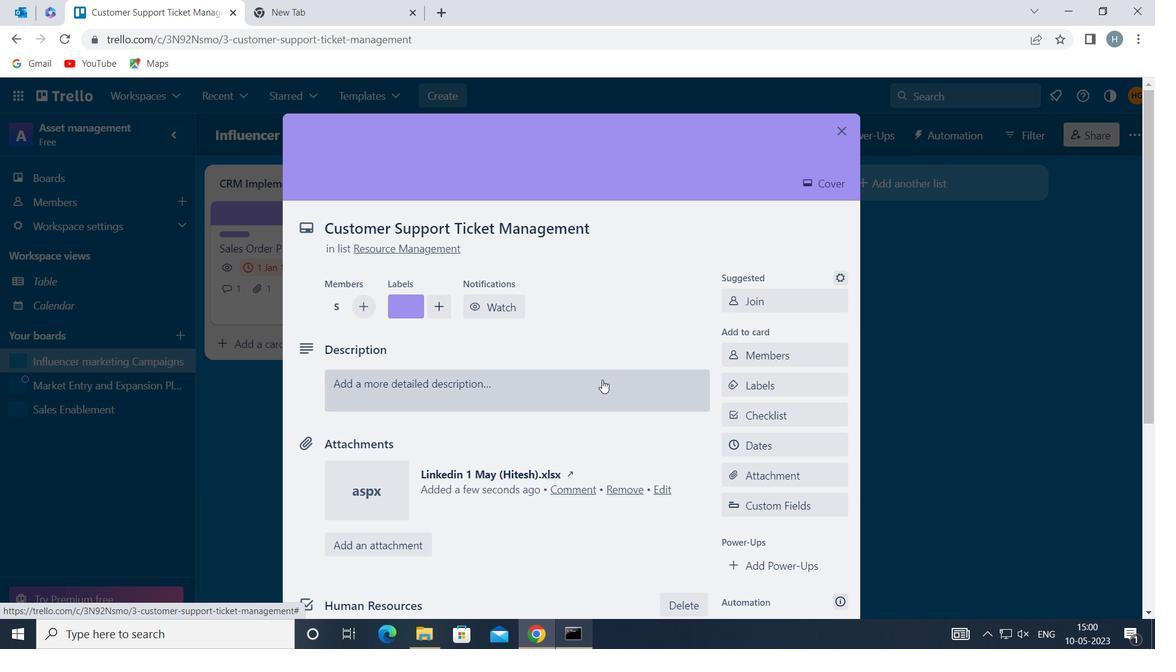 
Action: Mouse pressed left at (588, 388)
Screenshot: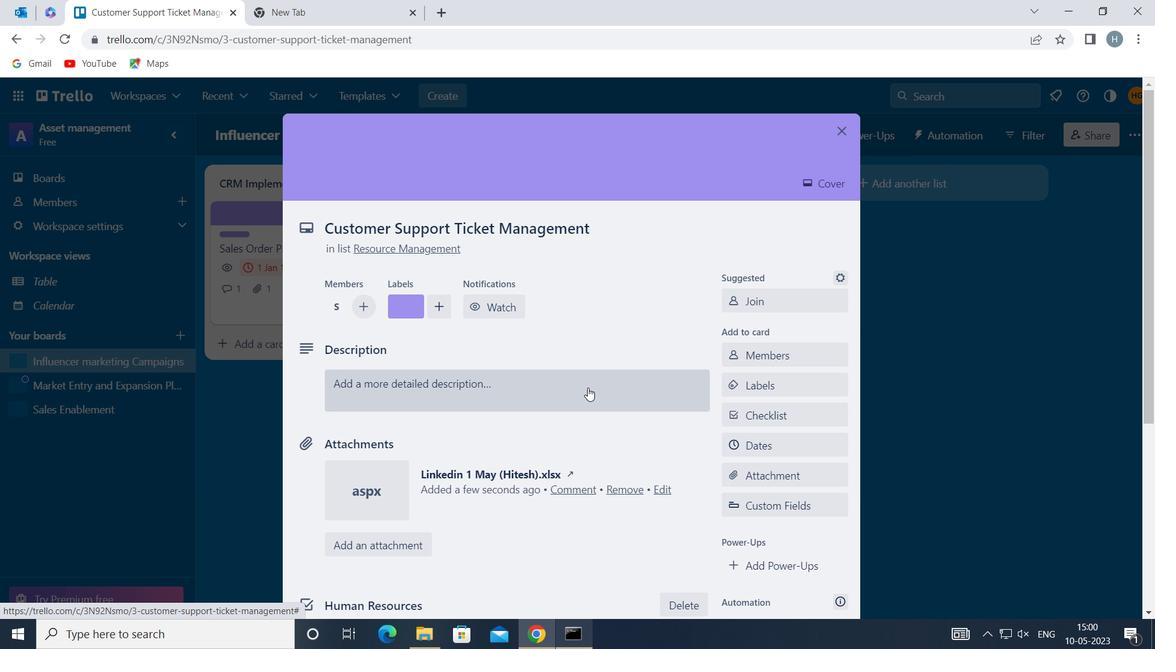 
Action: Mouse moved to (515, 430)
Screenshot: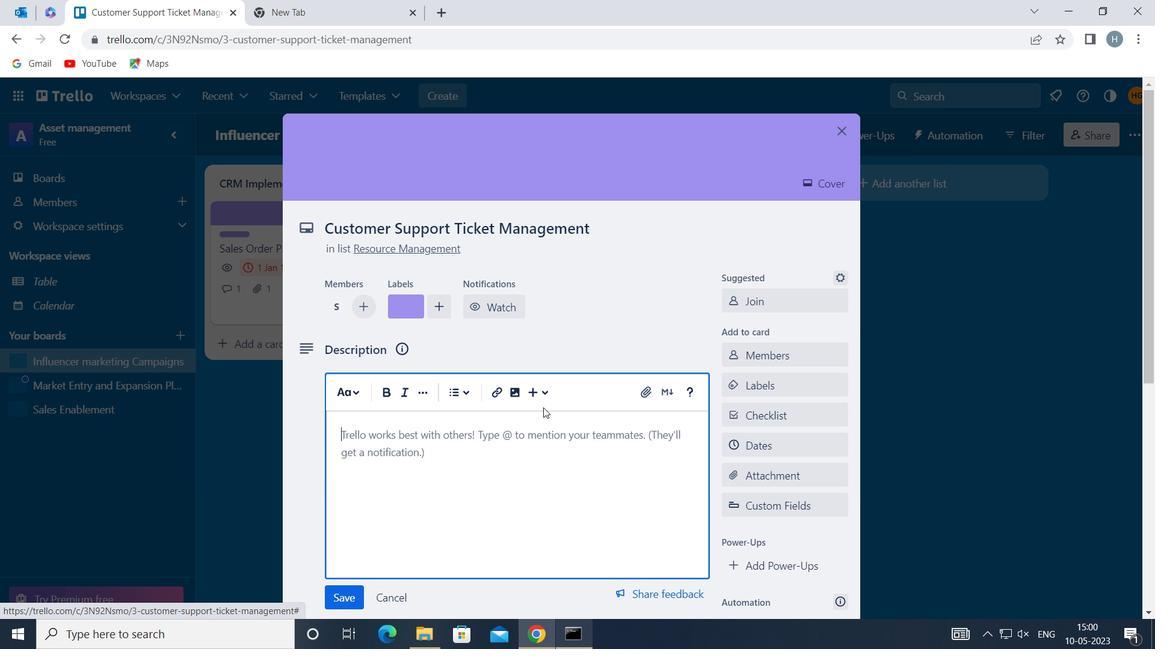 
Action: Mouse pressed left at (515, 430)
Screenshot: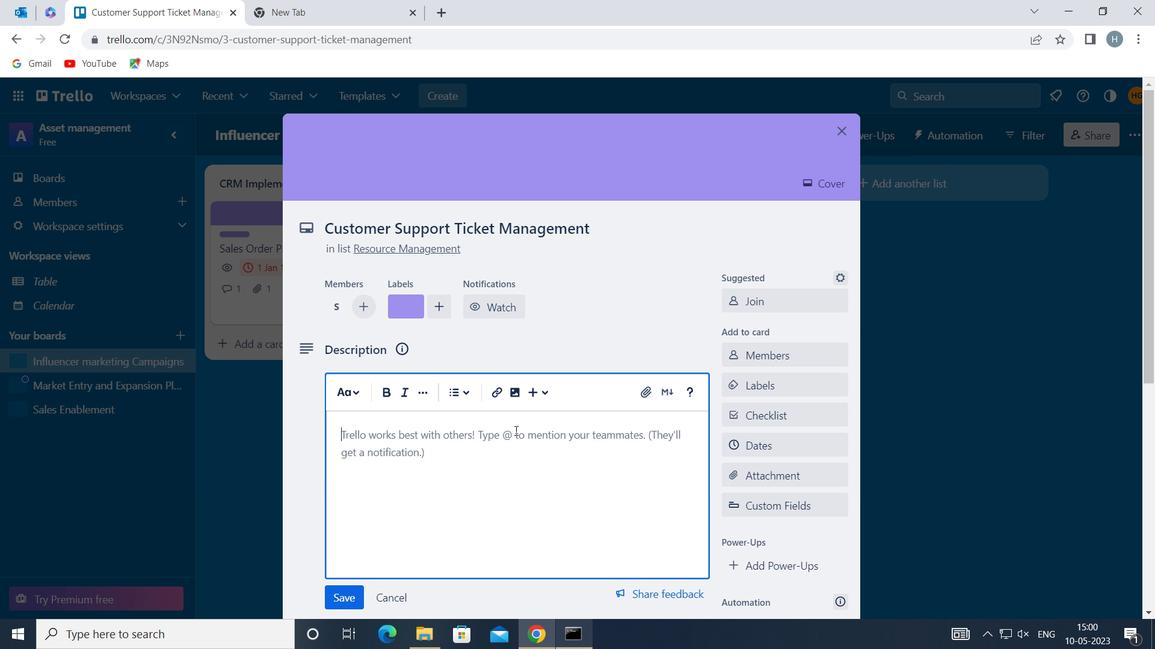 
Action: Key pressed <Key.shift>CONDUCT<Key.space><Key.shift>CUSTOMER<Key.space>RESEARCH<Key.space>FOR<Key.space>NEW<Key.space>PRODUCT<Key.space>FEATURES<Key.space>AND<Key.space>IMPROVEMENTS
Screenshot: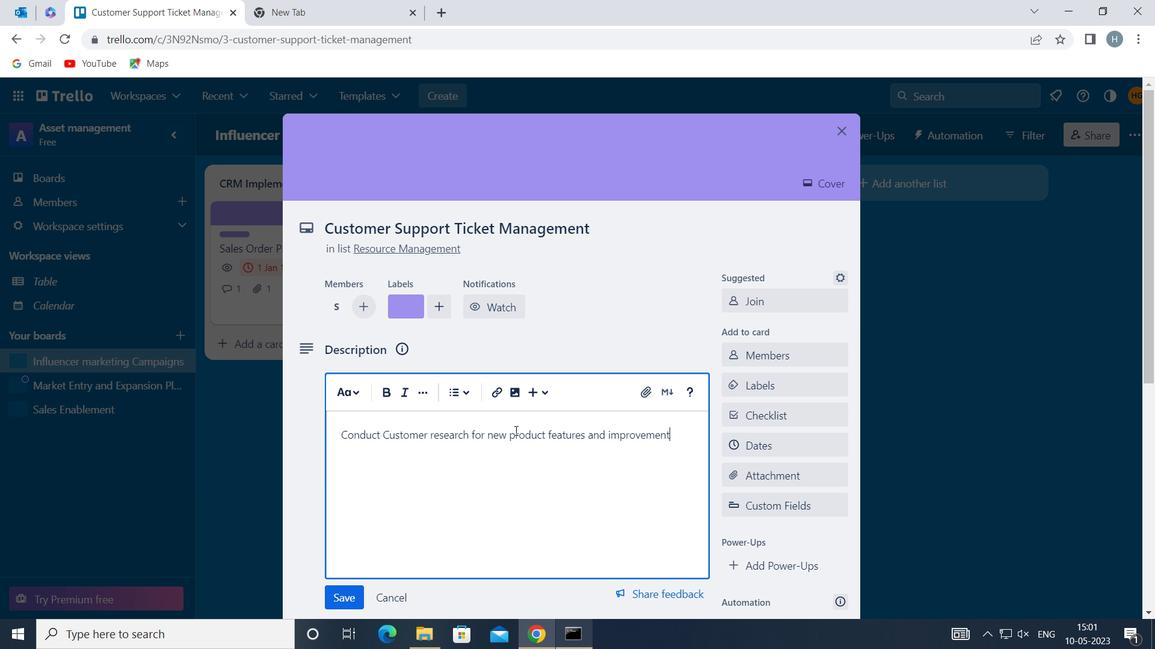 
Action: Mouse moved to (347, 592)
Screenshot: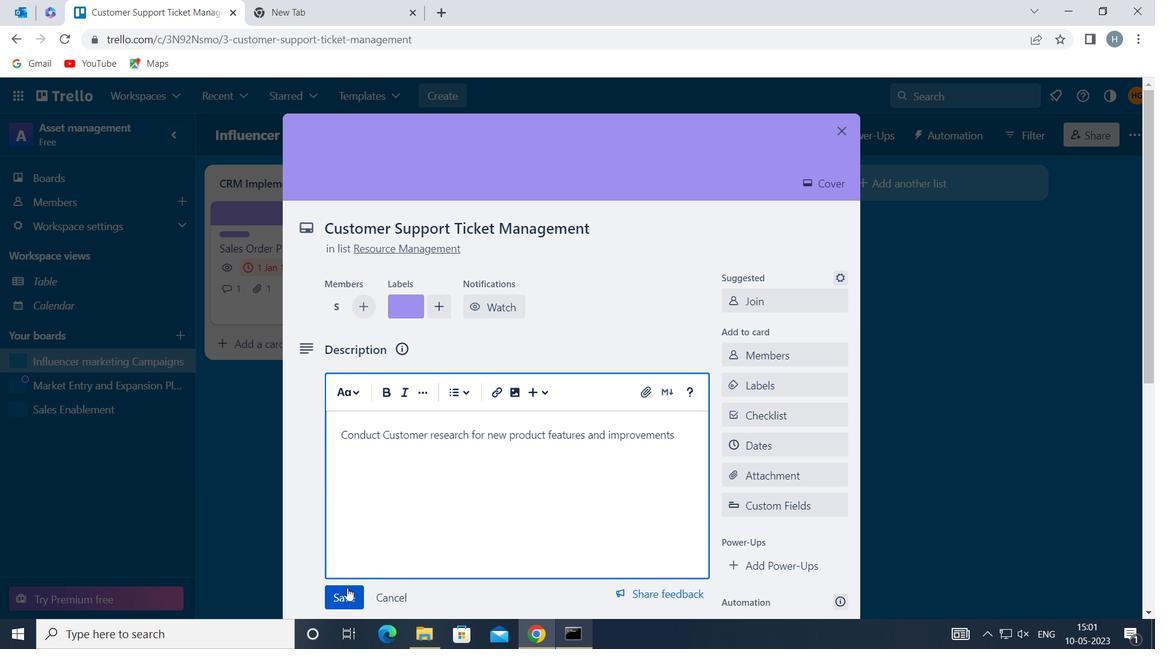 
Action: Mouse pressed left at (347, 592)
Screenshot: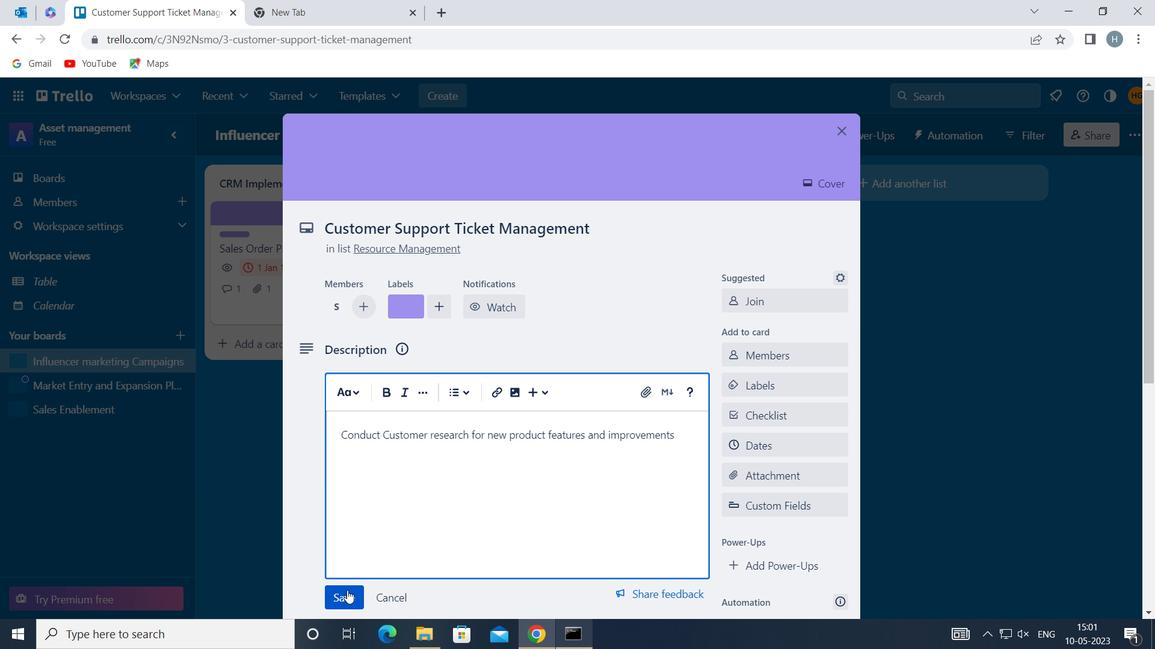 
Action: Mouse moved to (438, 486)
Screenshot: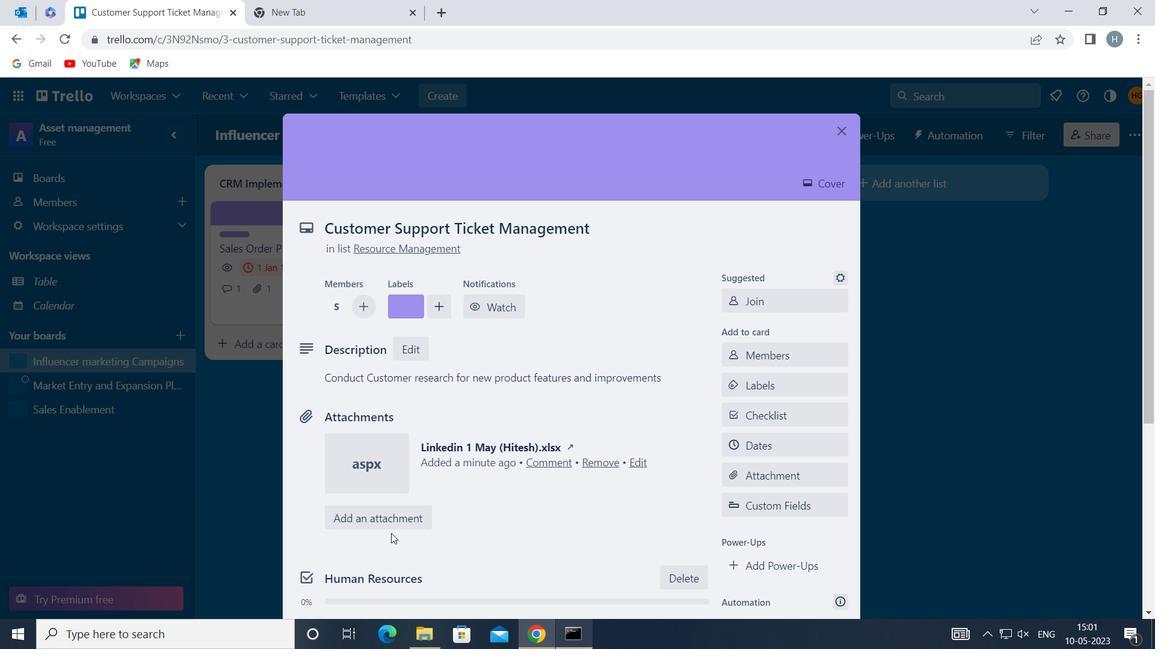 
Action: Mouse scrolled (438, 485) with delta (0, 0)
Screenshot: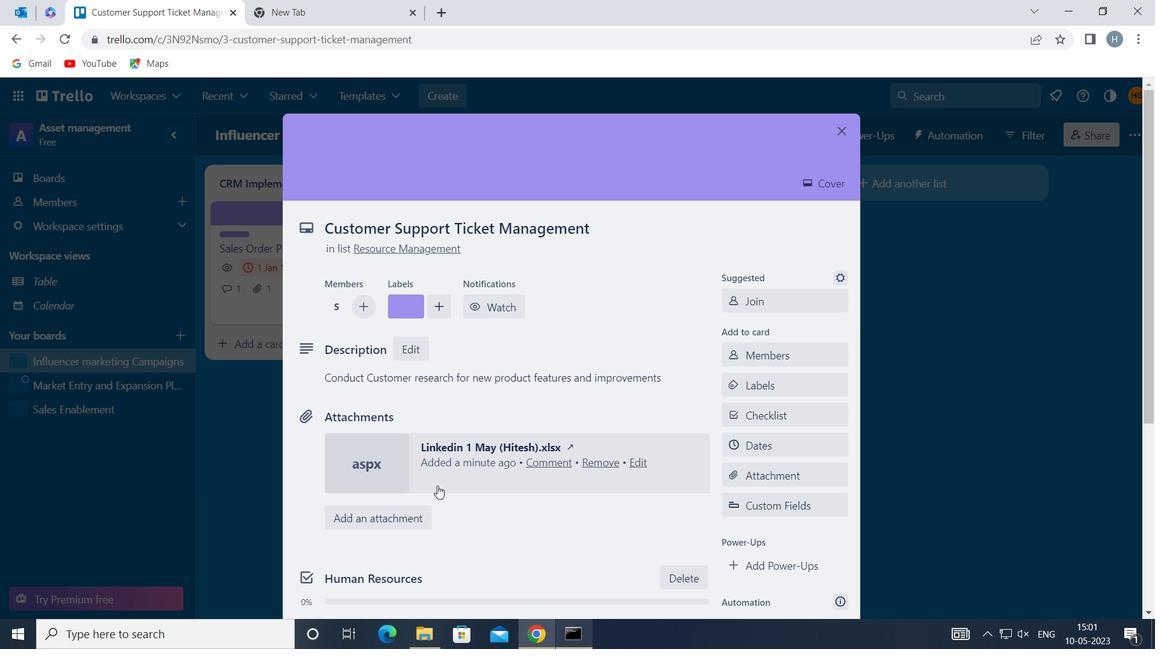 
Action: Mouse scrolled (438, 485) with delta (0, 0)
Screenshot: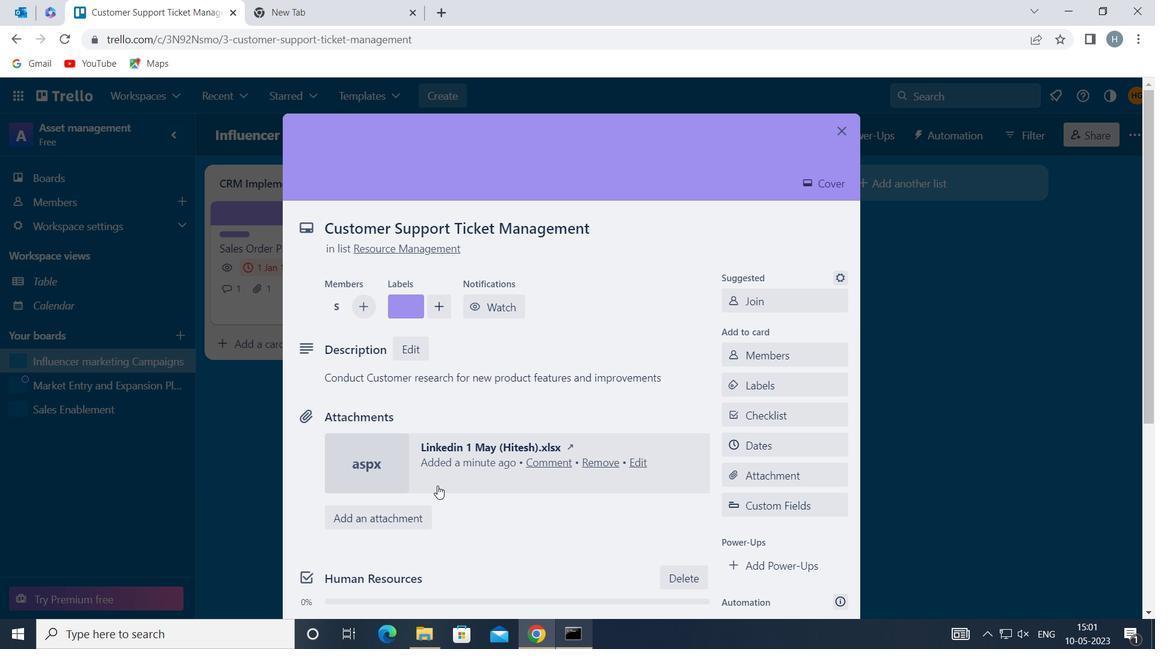 
Action: Mouse moved to (456, 473)
Screenshot: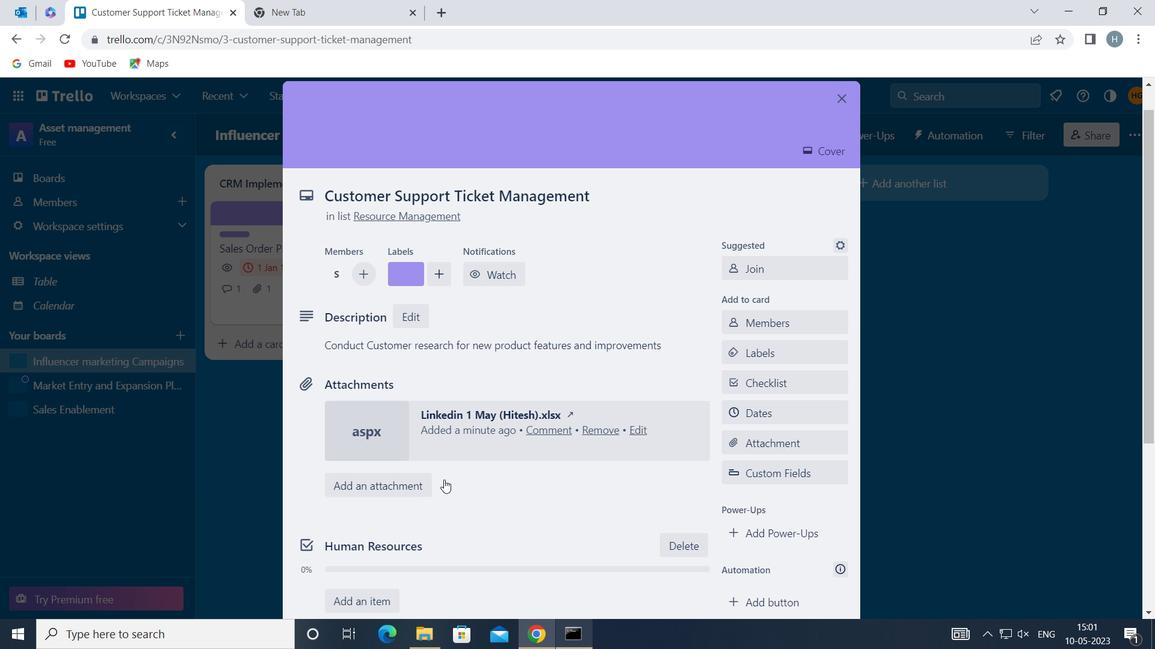 
Action: Mouse scrolled (456, 472) with delta (0, 0)
Screenshot: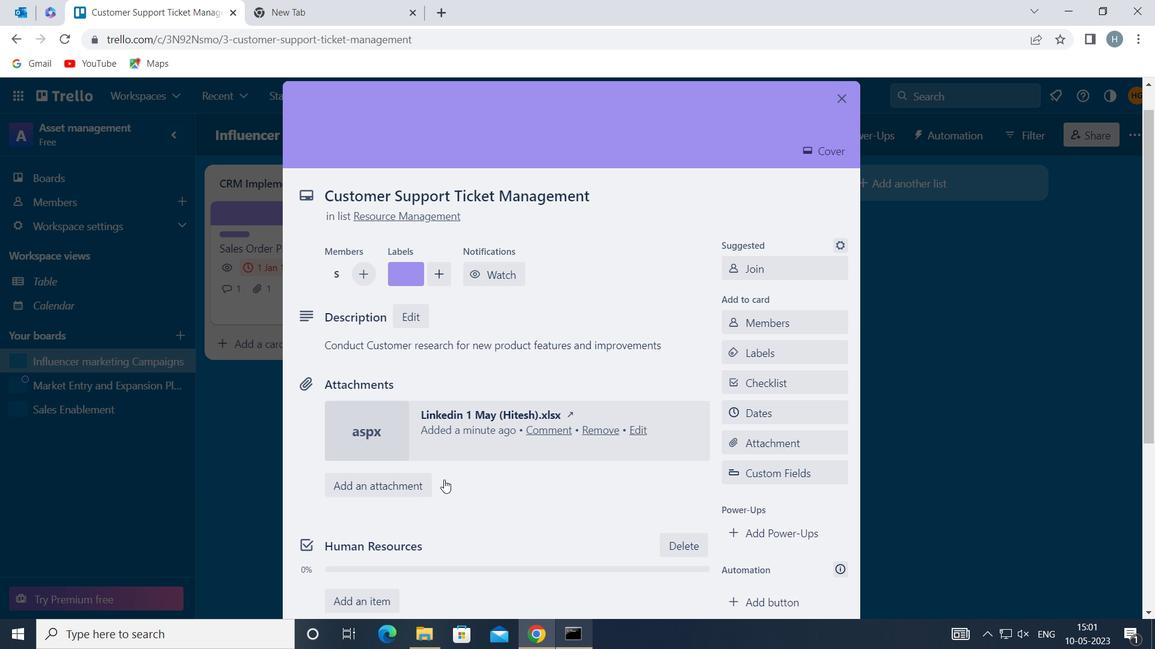
Action: Mouse scrolled (456, 472) with delta (0, 0)
Screenshot: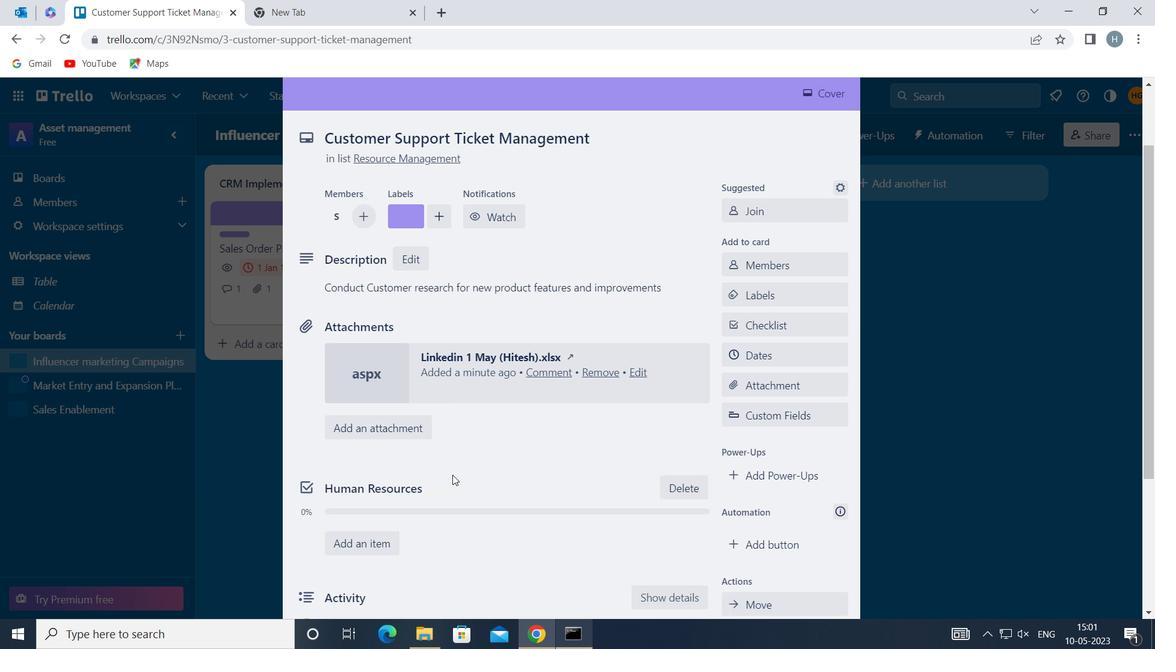 
Action: Mouse moved to (488, 434)
Screenshot: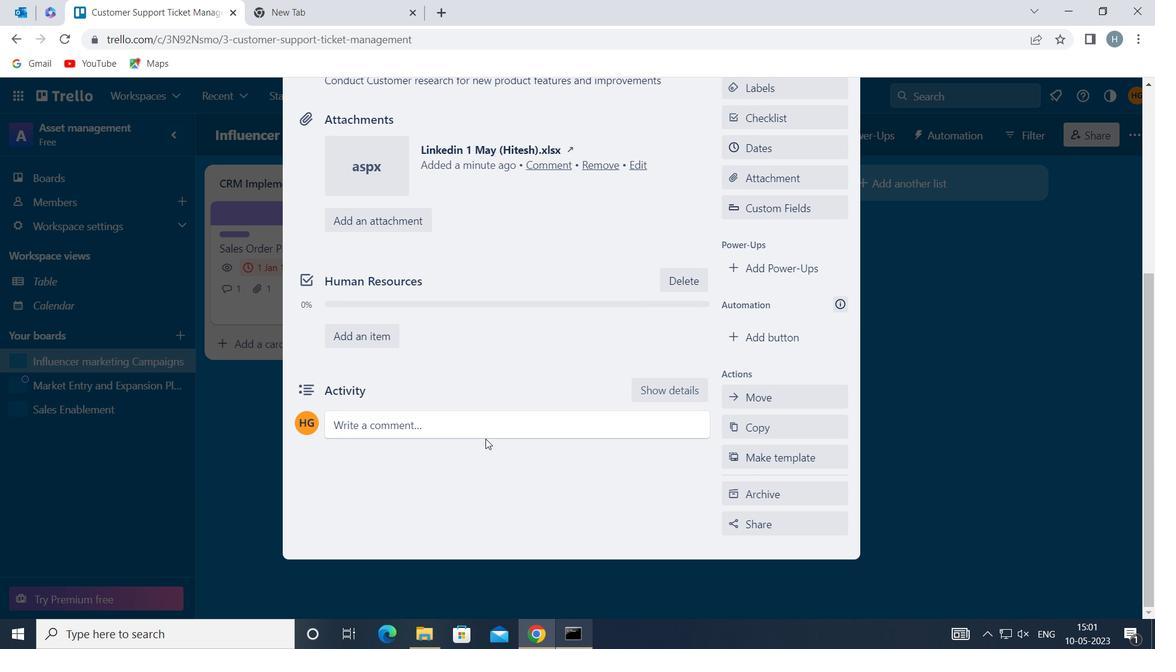 
Action: Mouse pressed left at (488, 434)
Screenshot: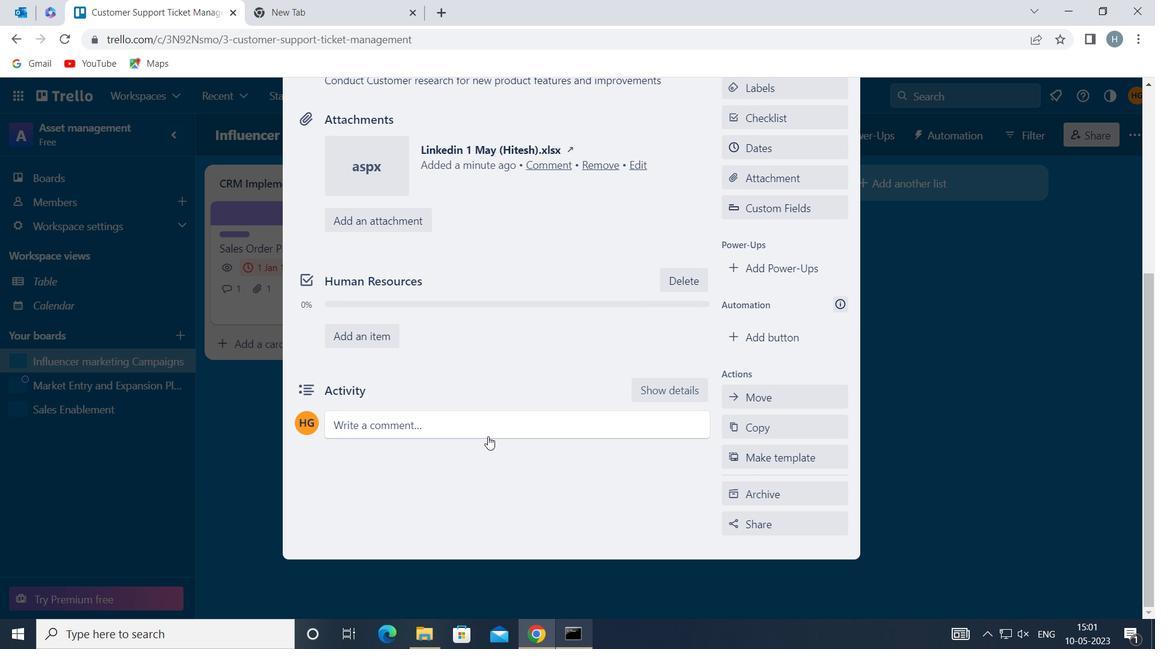 
Action: Mouse moved to (486, 474)
Screenshot: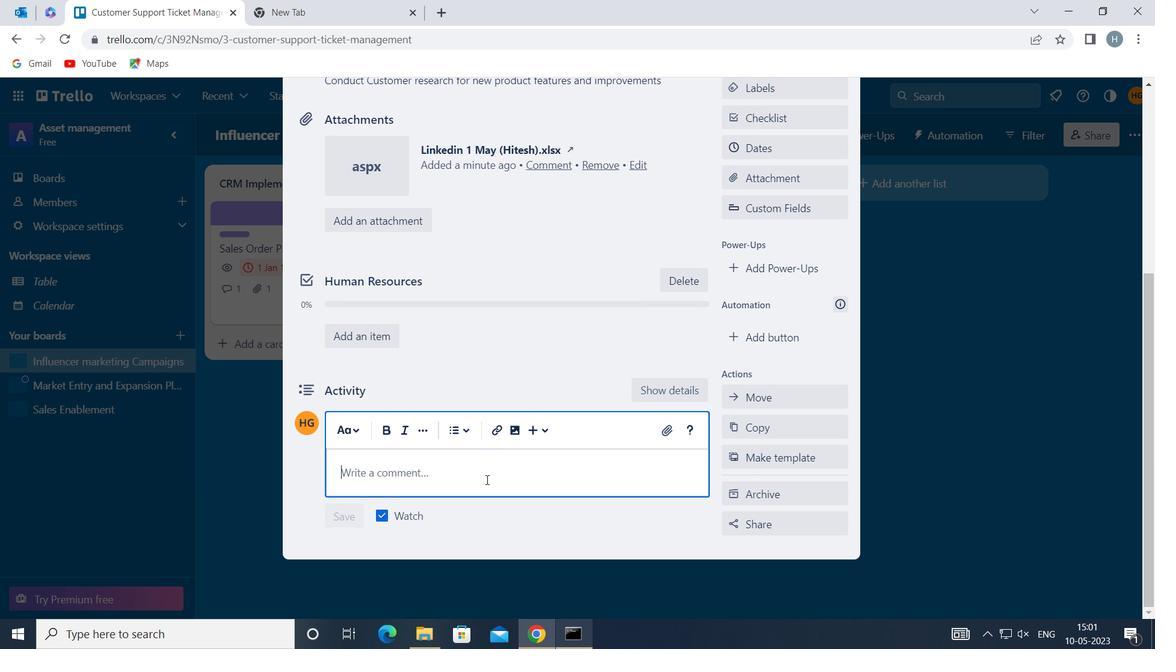 
Action: Mouse pressed left at (486, 474)
Screenshot: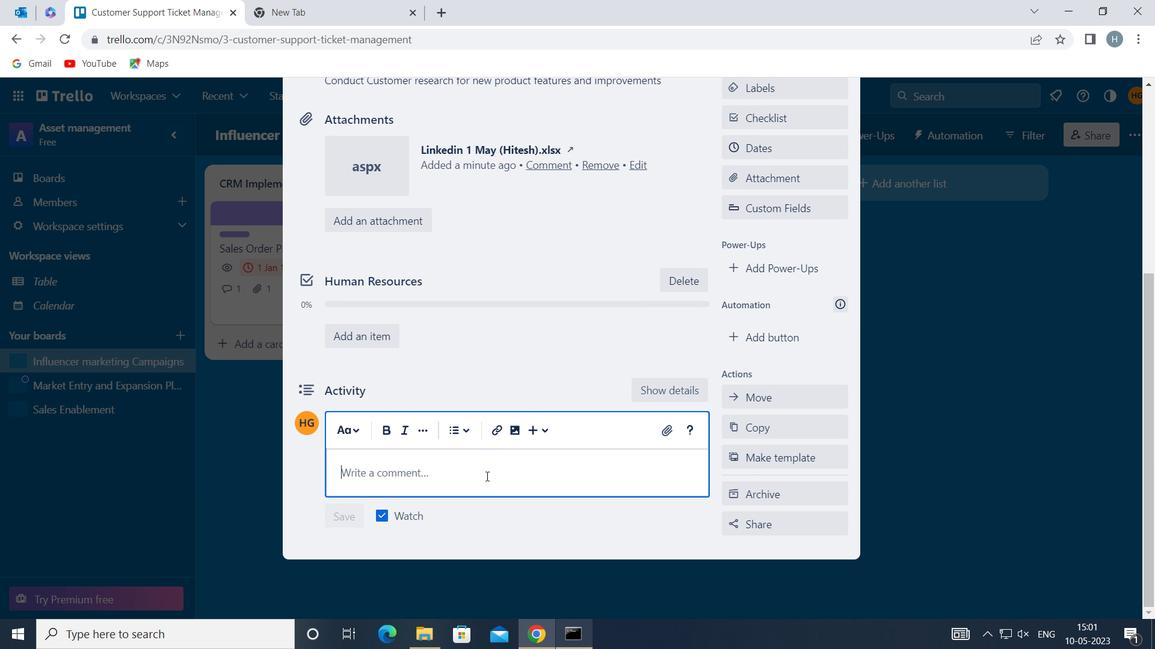 
Action: Mouse moved to (487, 473)
Screenshot: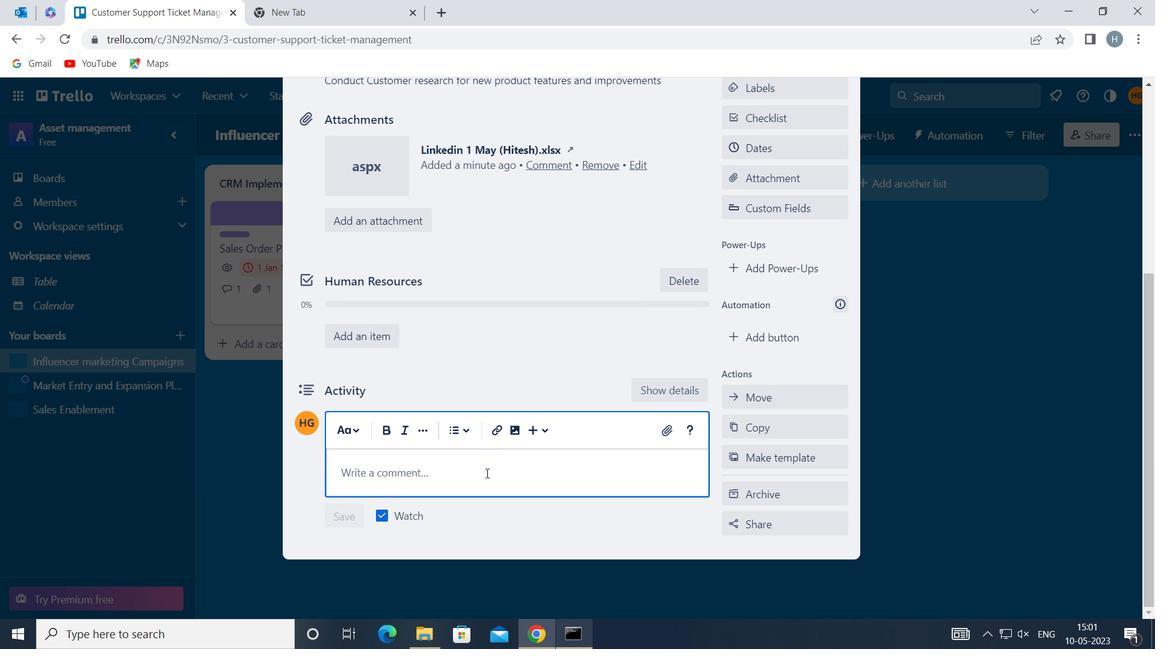 
Action: Key pressed <Key.shift>WE<Key.space>SHOULD<Key.space>APPROACH<Key.space>THIS<Key.space>TASK<Key.space>WITH<Key.space>A<Key.space>CUSTOMER-CENTRIC<Key.space>MINDSEY<Key.space>ENSURING<Key.space>THAT<Key.space>WE<Key.space>MEET<Key.space>THEIR<Key.space>NEEDS<Key.space>AND<Key.space>EXPECTATION<Key.space>
Screenshot: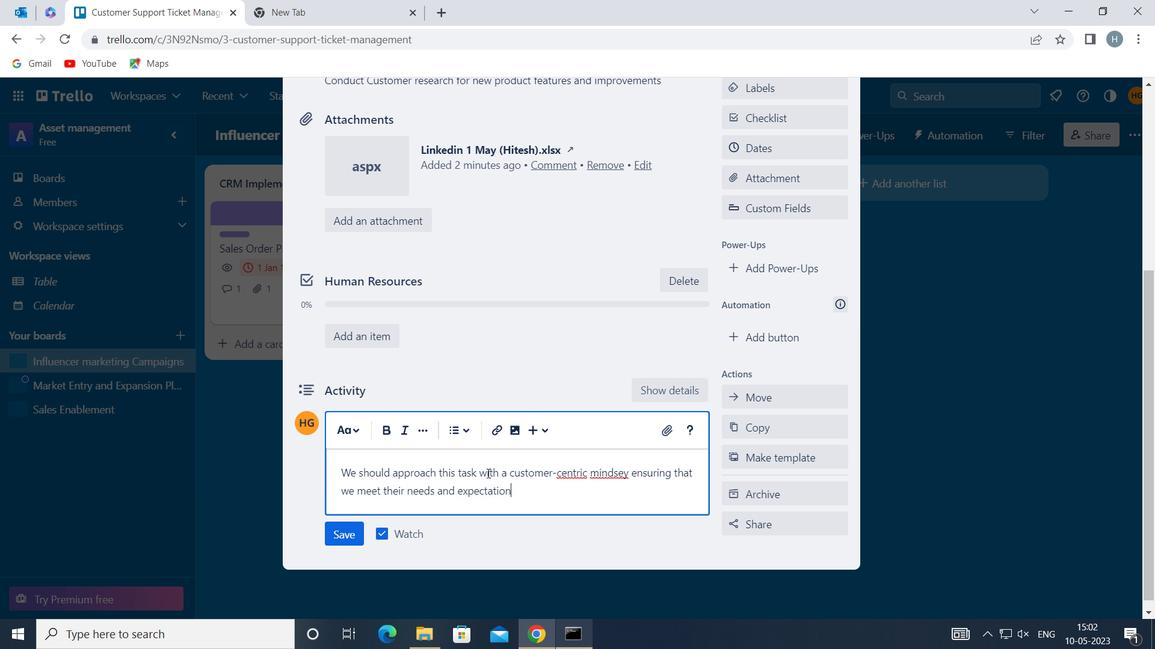
Action: Mouse moved to (340, 533)
Screenshot: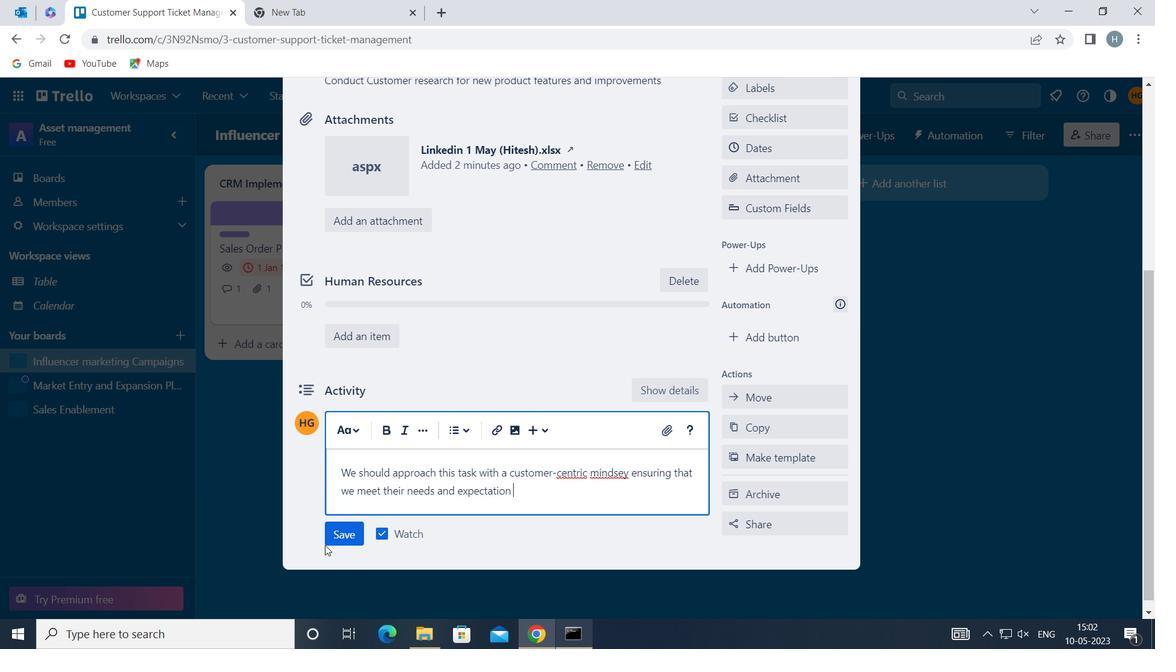 
Action: Mouse pressed left at (340, 533)
Screenshot: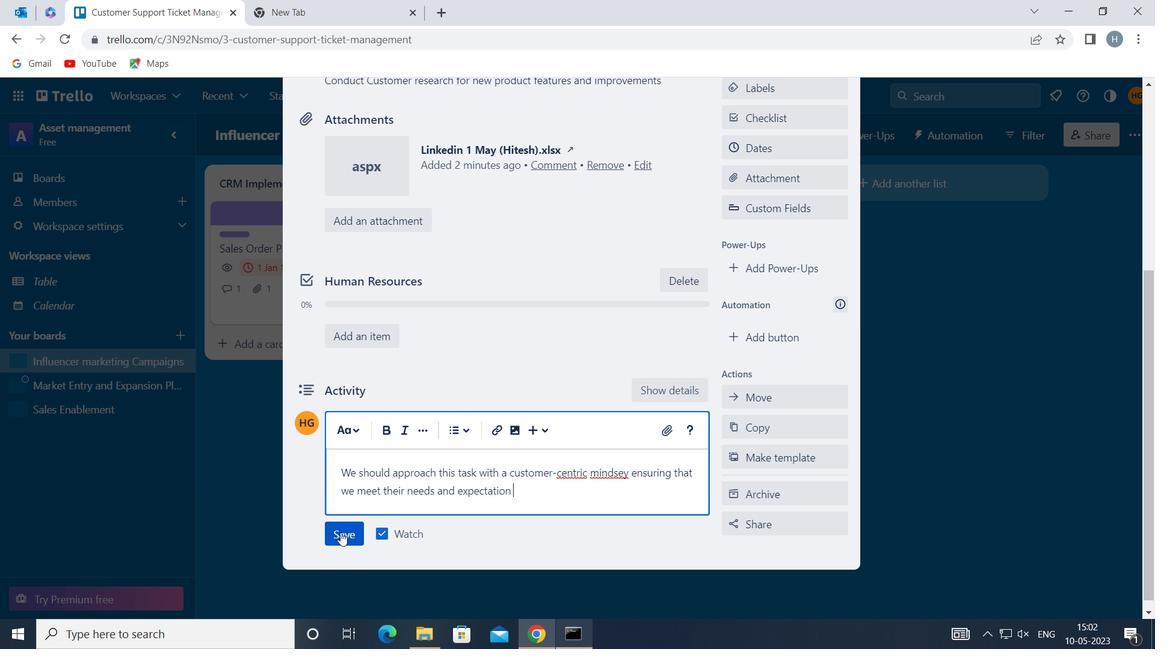 
Action: Mouse moved to (772, 151)
Screenshot: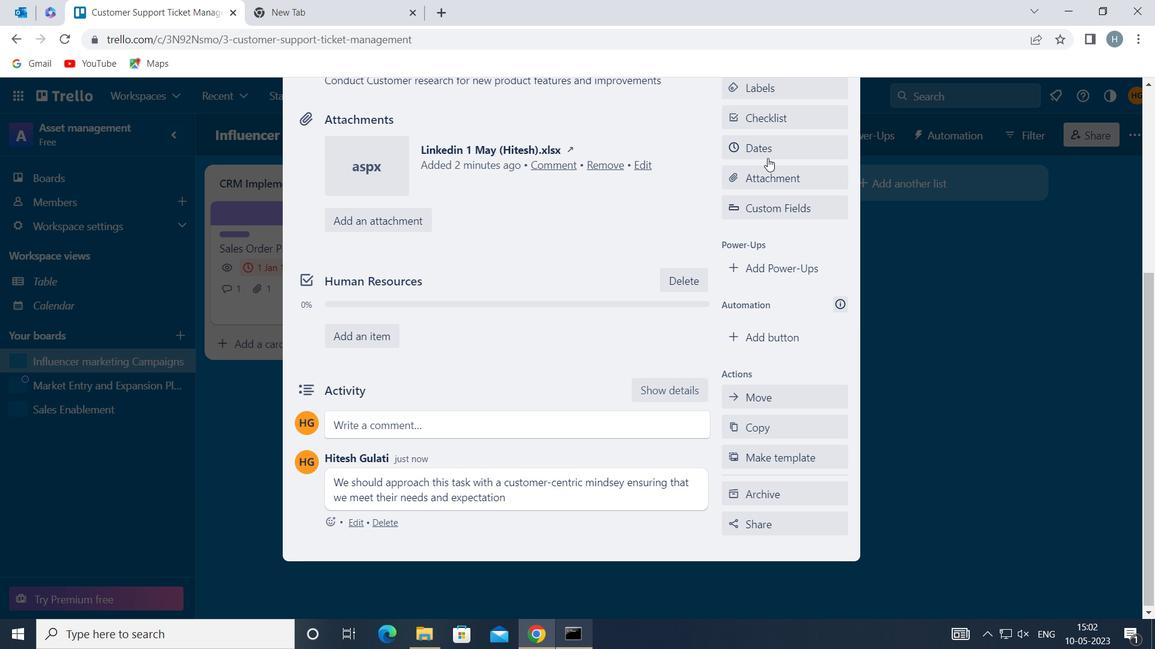 
Action: Mouse pressed left at (772, 151)
Screenshot: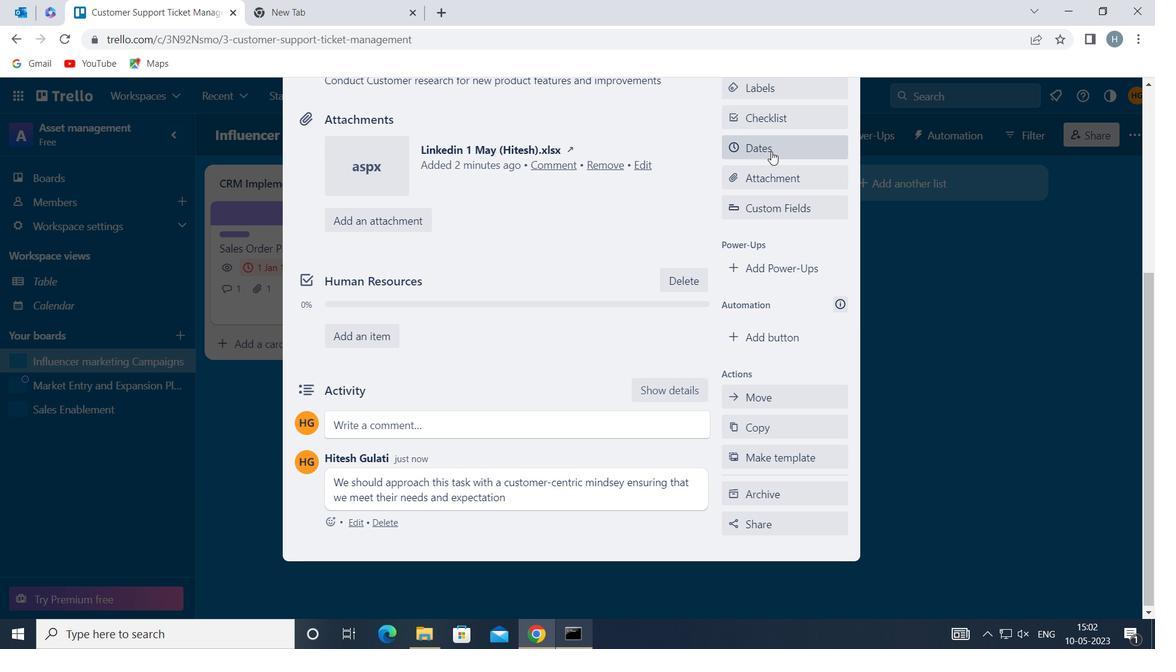 
Action: Mouse moved to (741, 402)
Screenshot: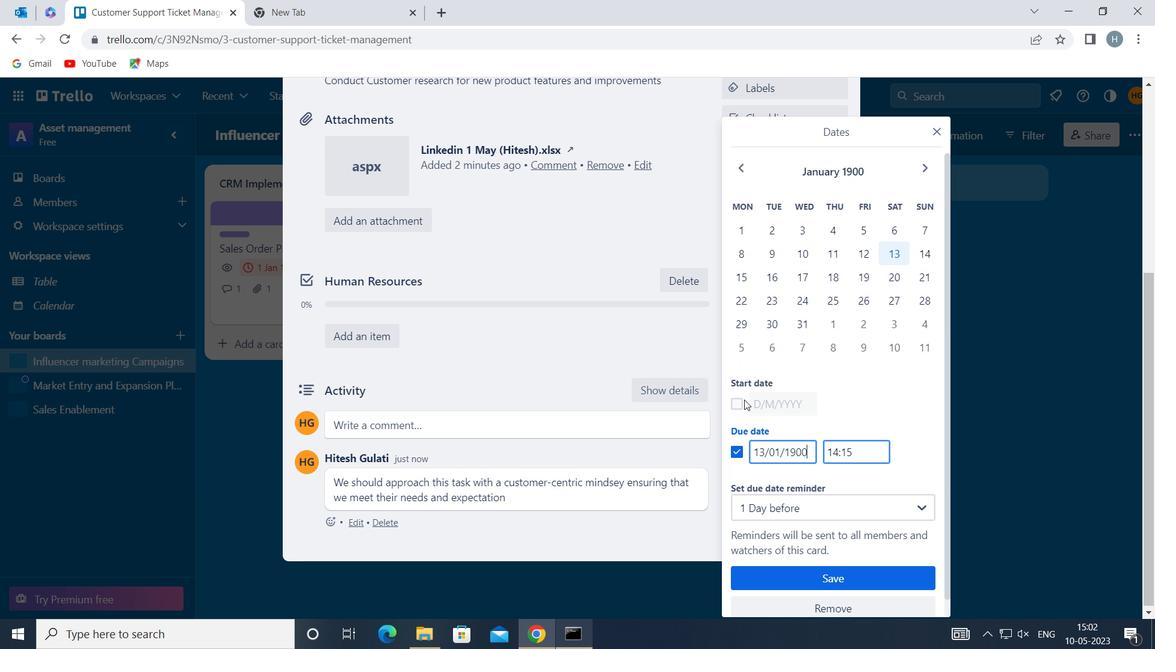 
Action: Mouse pressed left at (741, 402)
Screenshot: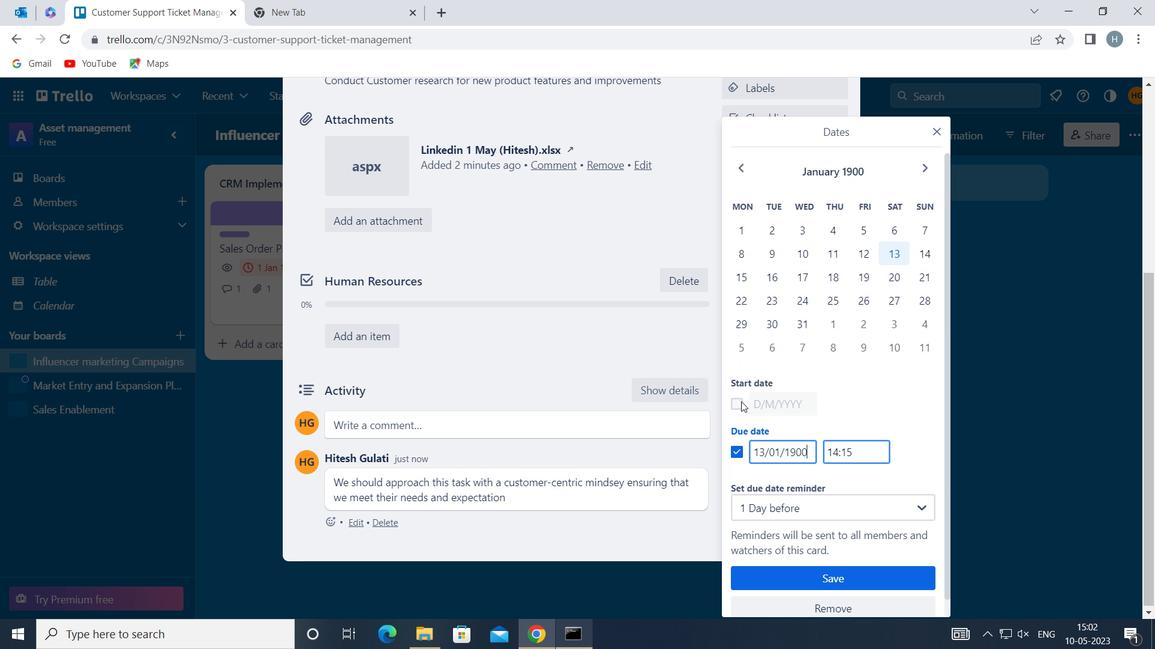 
Action: Mouse moved to (763, 402)
Screenshot: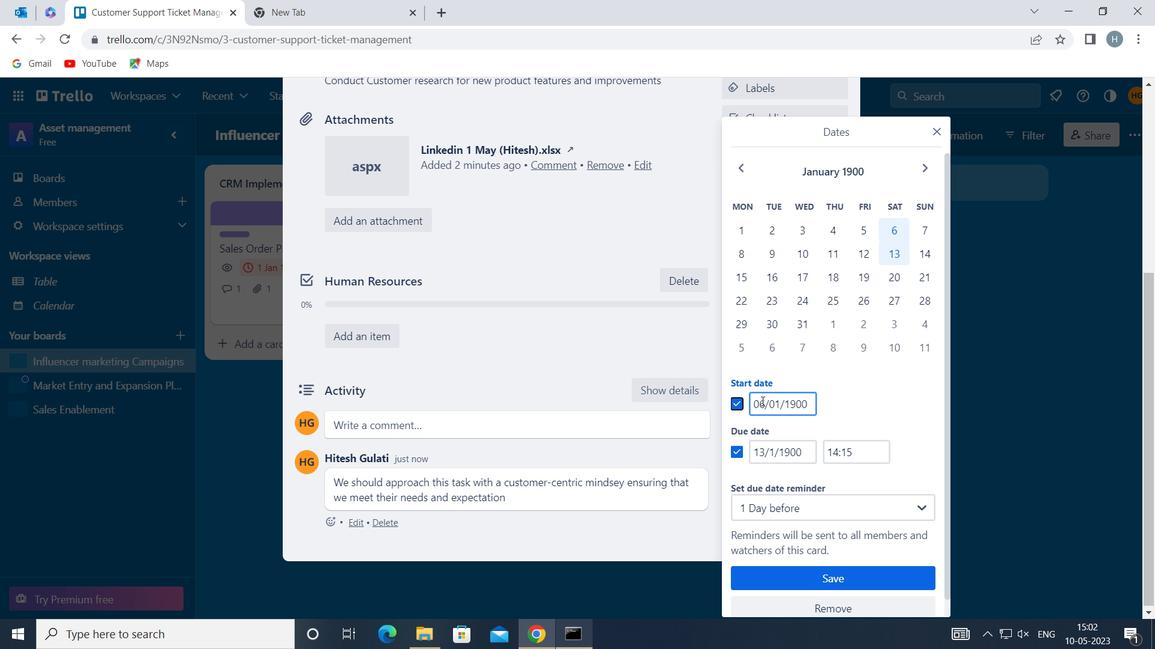 
Action: Mouse pressed left at (763, 402)
Screenshot: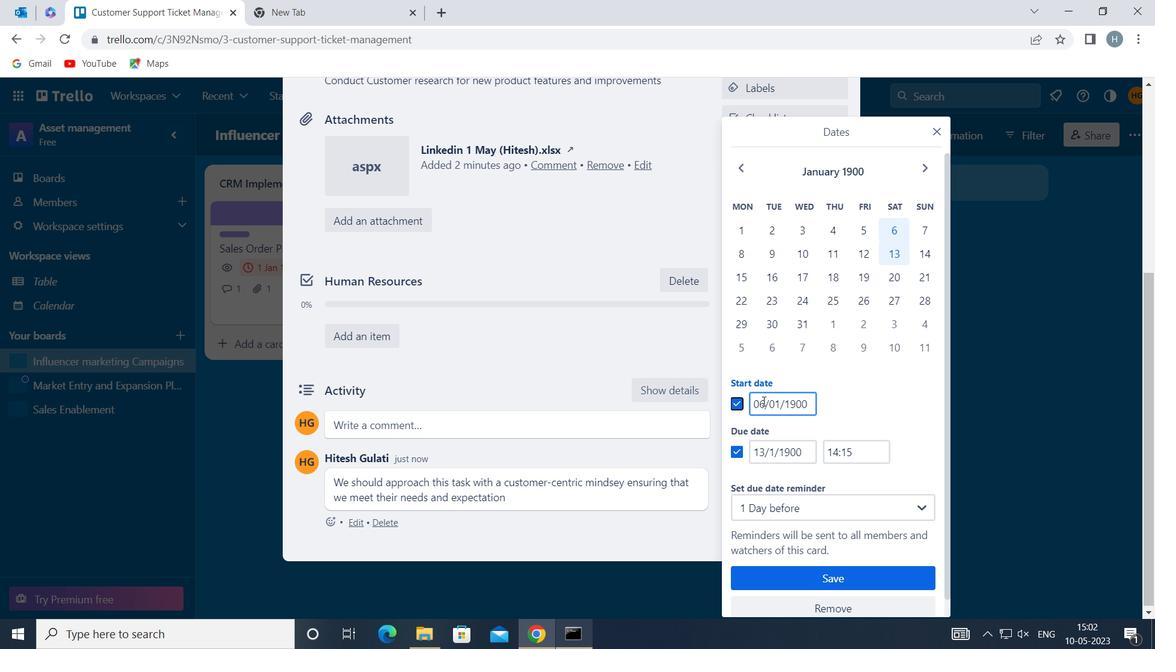 
Action: Mouse moved to (755, 403)
Screenshot: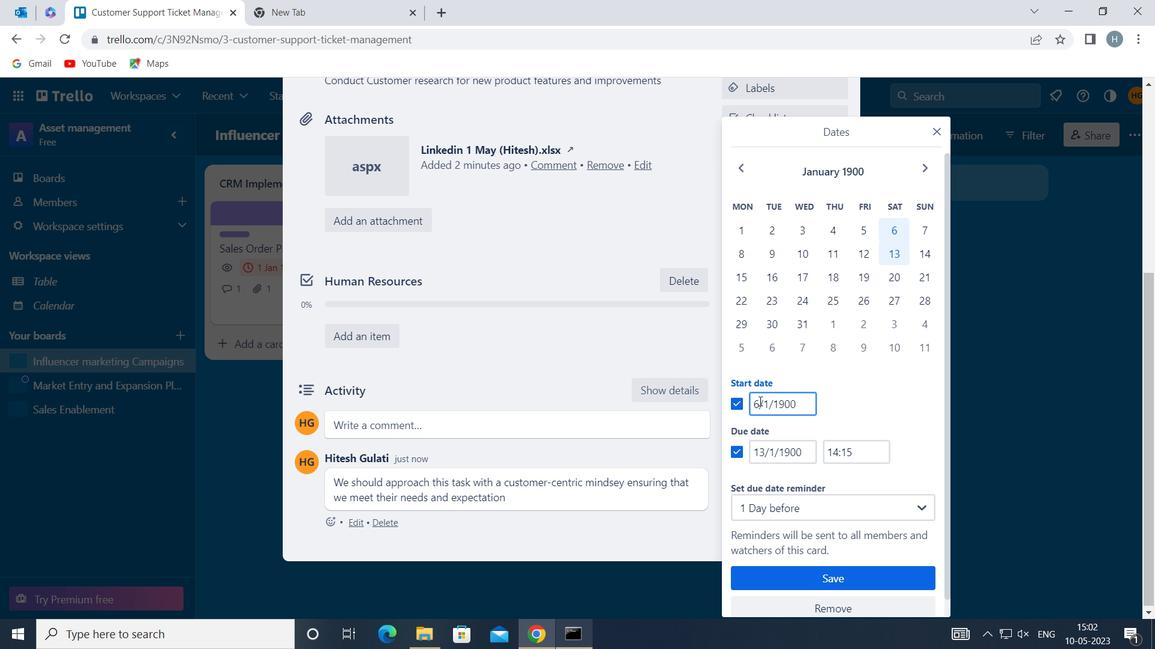 
Action: Mouse pressed left at (755, 403)
Screenshot: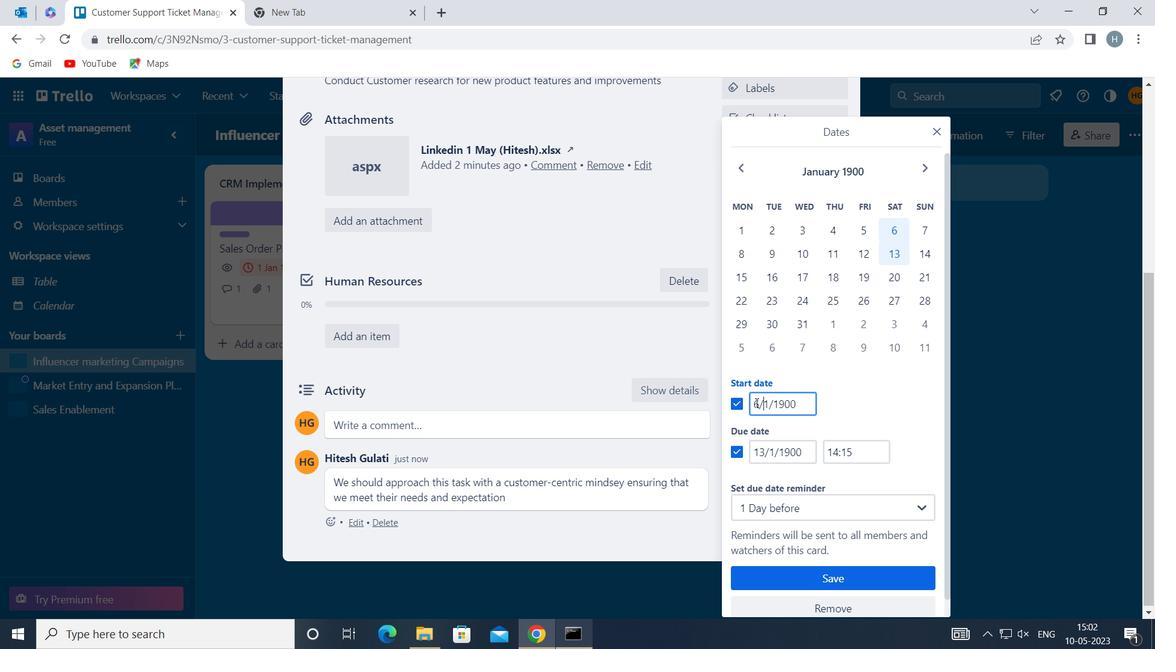 
Action: Mouse moved to (761, 402)
Screenshot: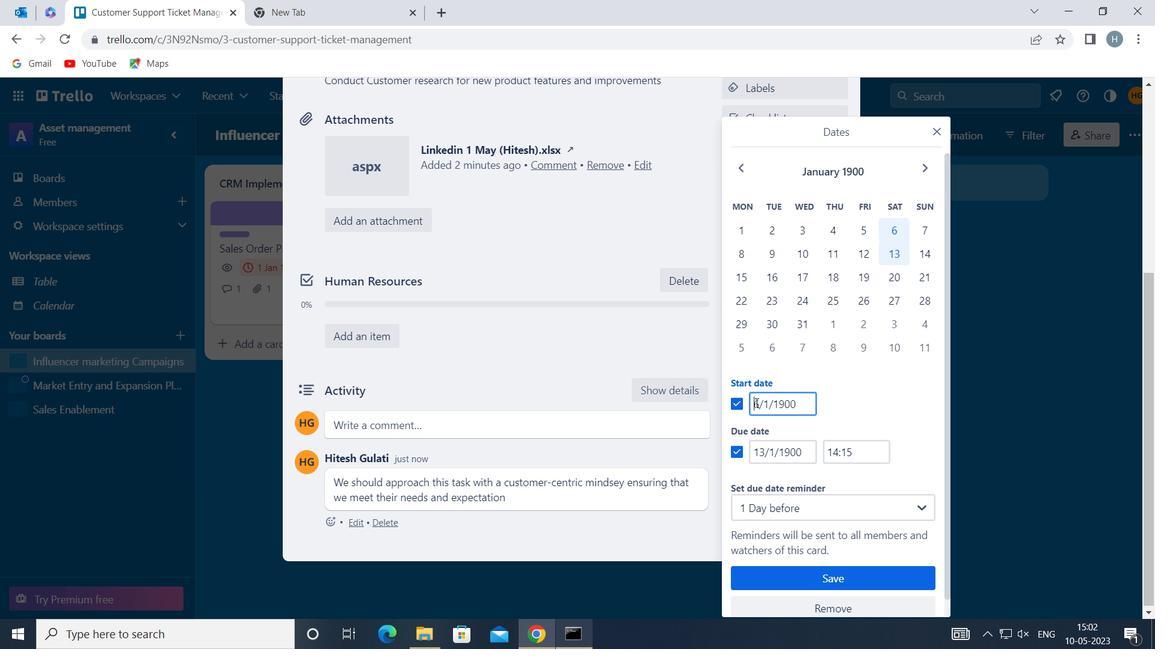 
Action: Mouse pressed left at (761, 402)
Screenshot: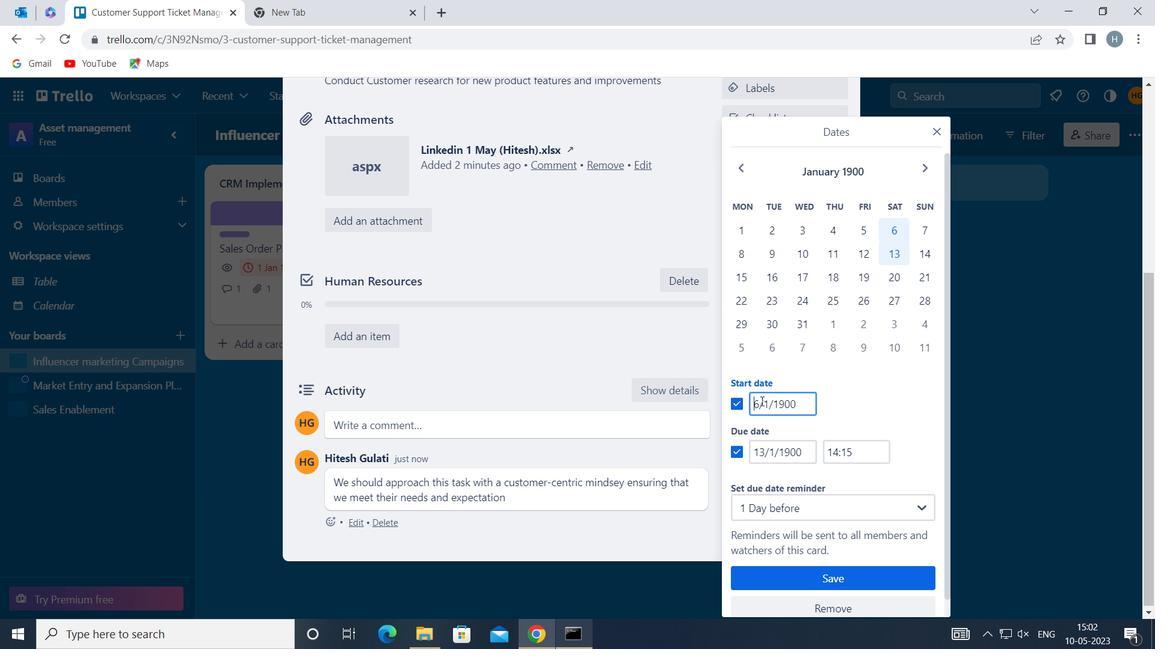 
Action: Mouse moved to (762, 400)
Screenshot: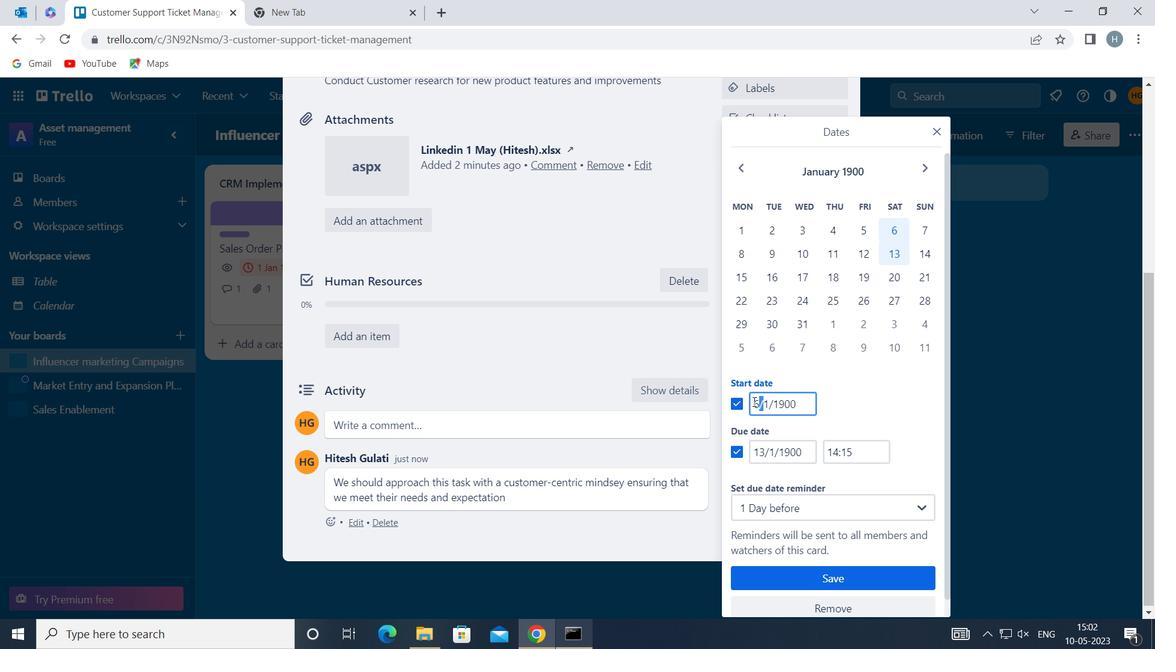 
Action: Mouse pressed left at (762, 400)
Screenshot: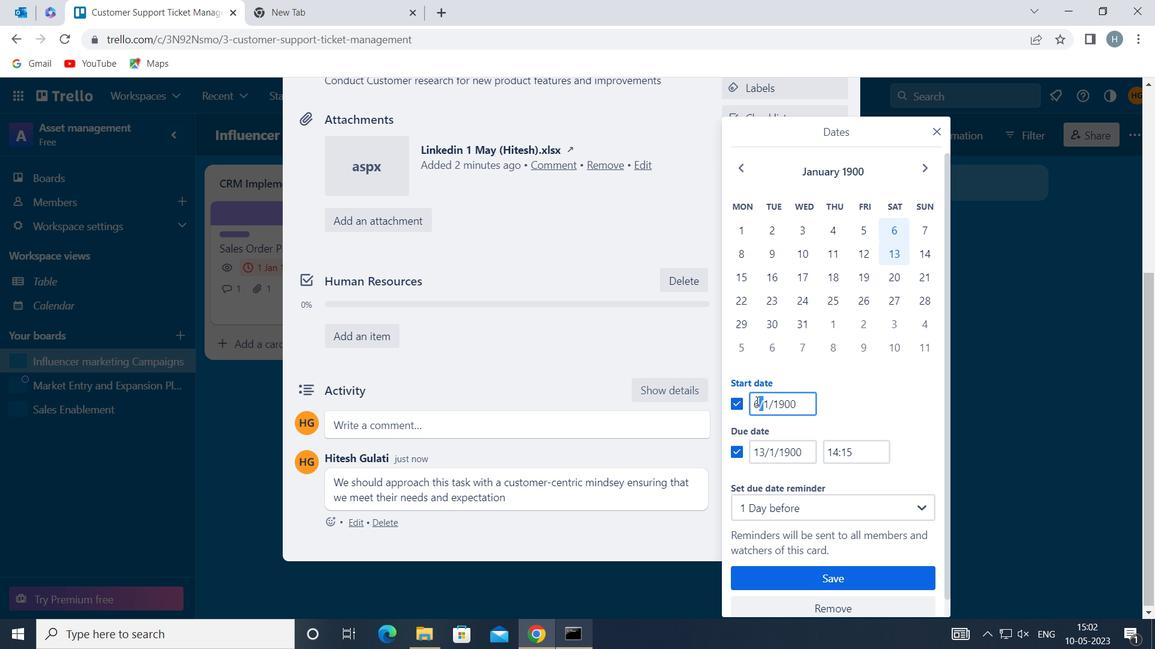 
Action: Mouse moved to (759, 408)
Screenshot: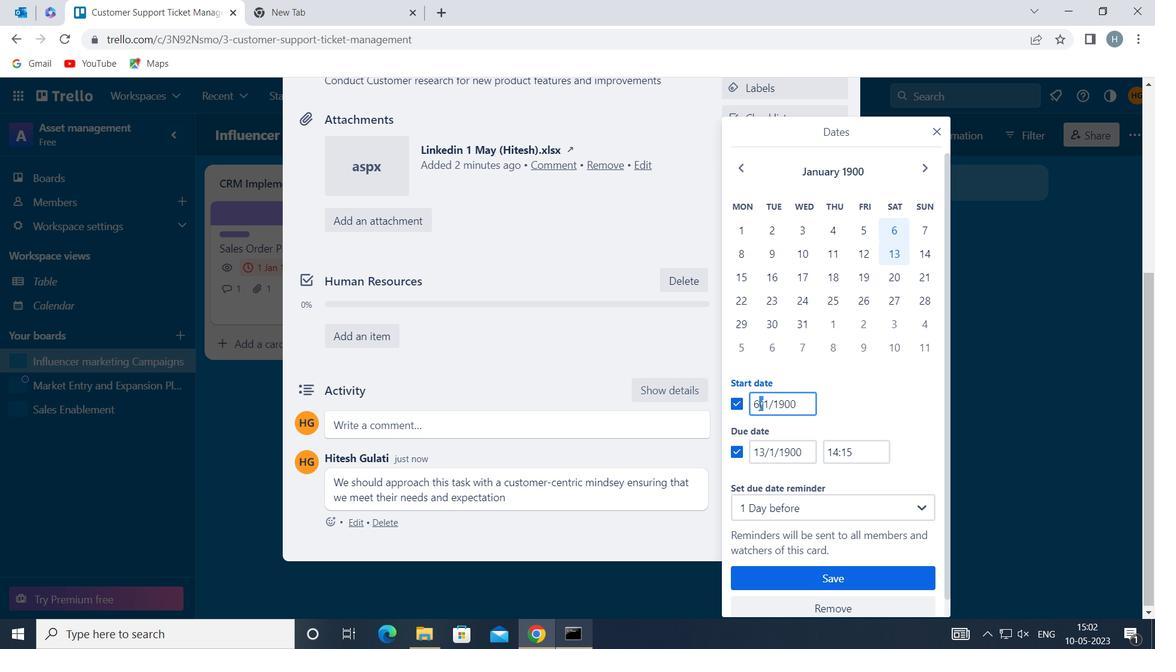 
Action: Mouse pressed left at (759, 408)
Screenshot: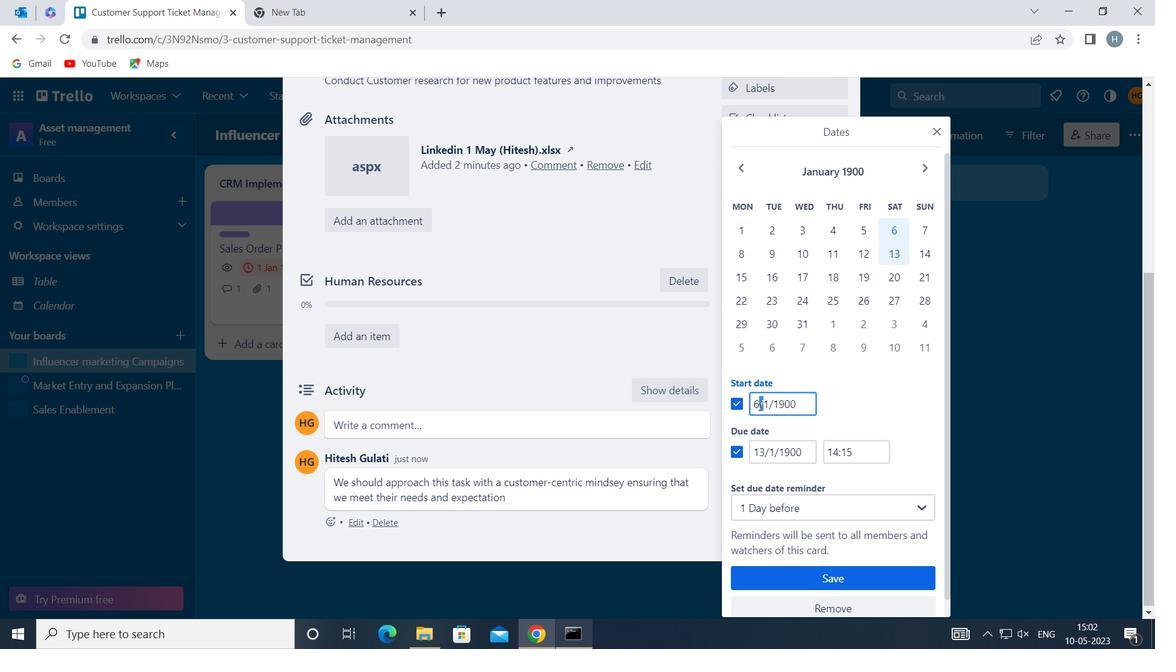 
Action: Mouse moved to (757, 407)
Screenshot: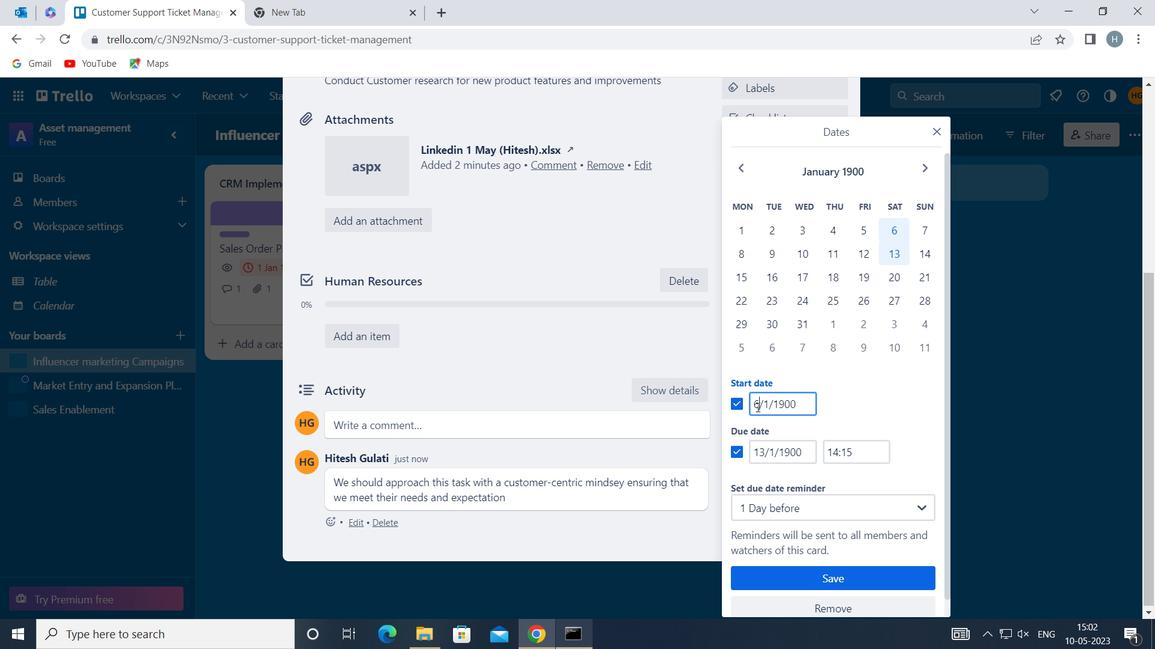 
Action: Key pressed <Key.backspace><<103>>
Screenshot: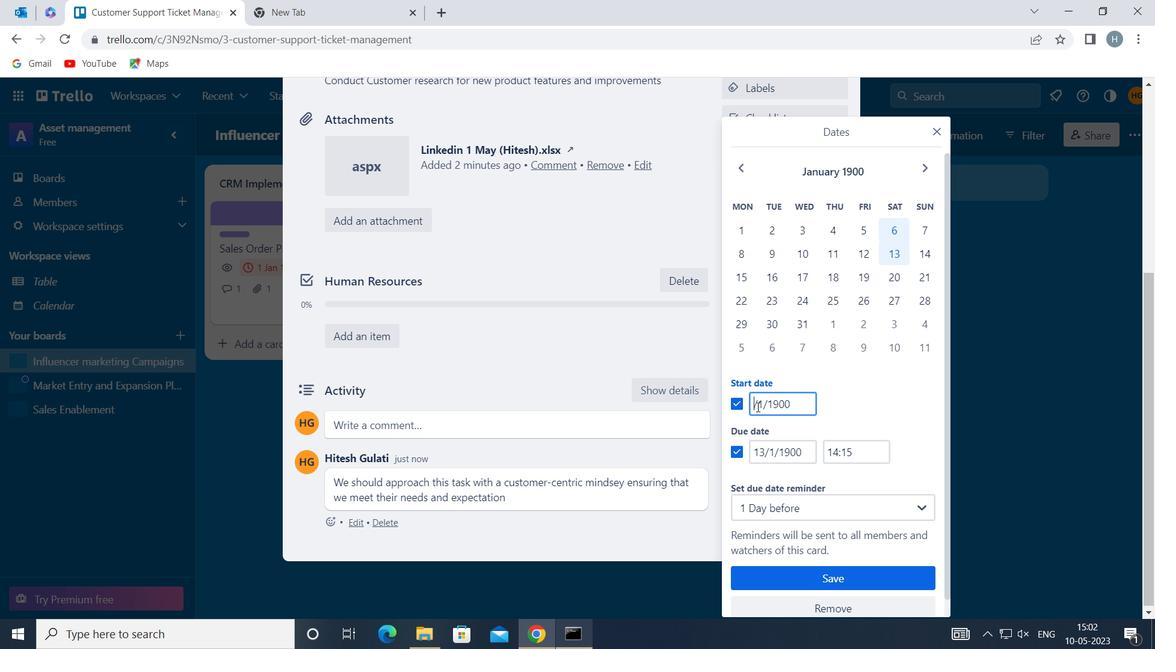 
Action: Mouse moved to (764, 447)
Screenshot: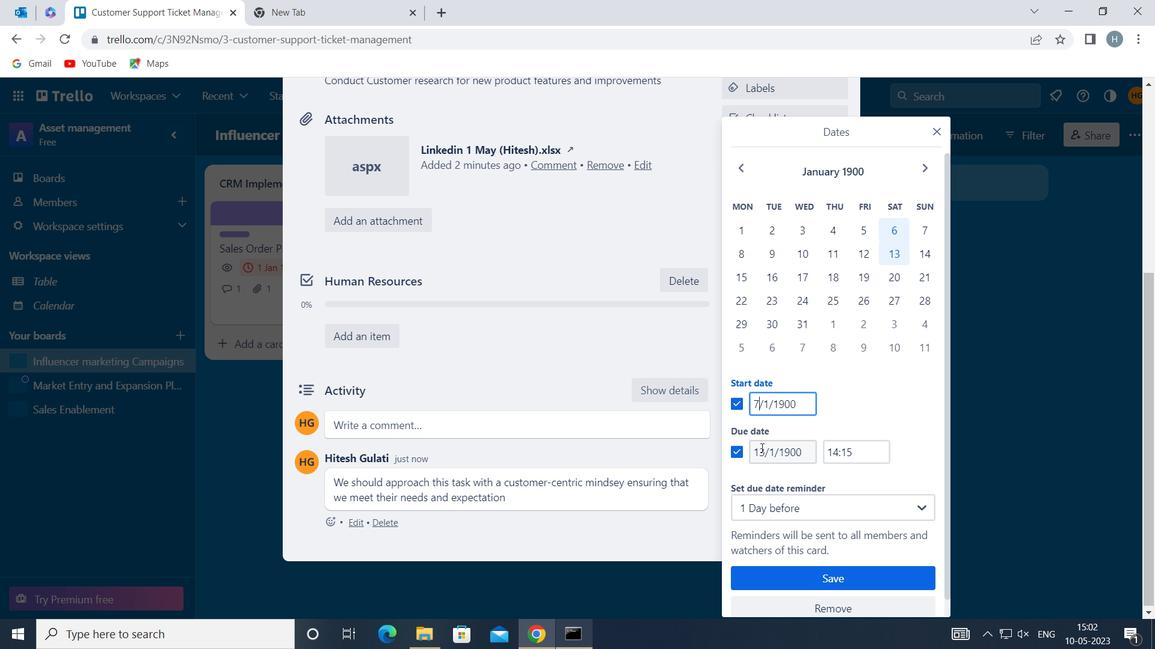 
Action: Mouse pressed left at (764, 447)
Screenshot: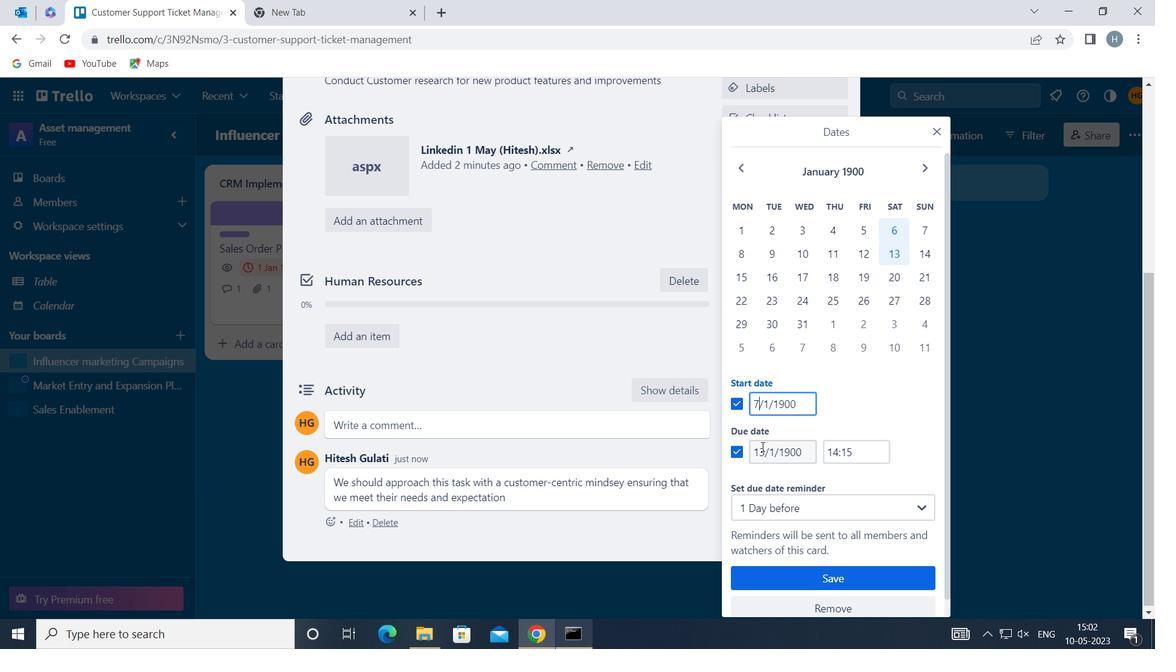 
Action: Mouse moved to (760, 448)
Screenshot: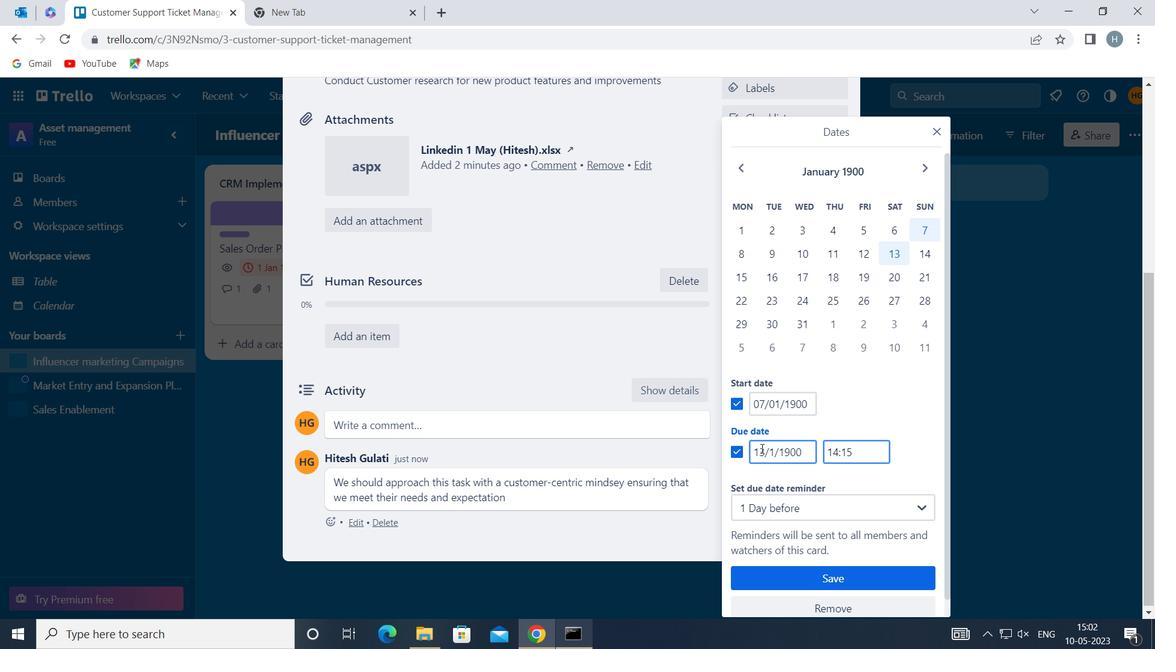 
Action: Key pressed <Key.backspace><<100>>
Screenshot: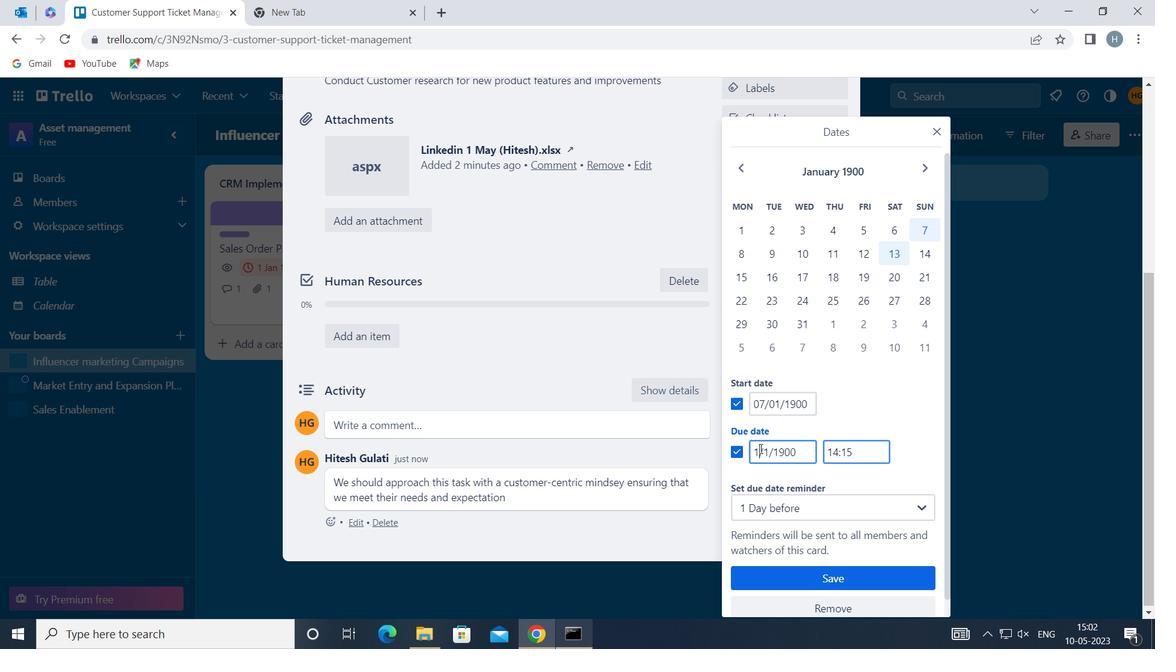
Action: Mouse moved to (838, 572)
Screenshot: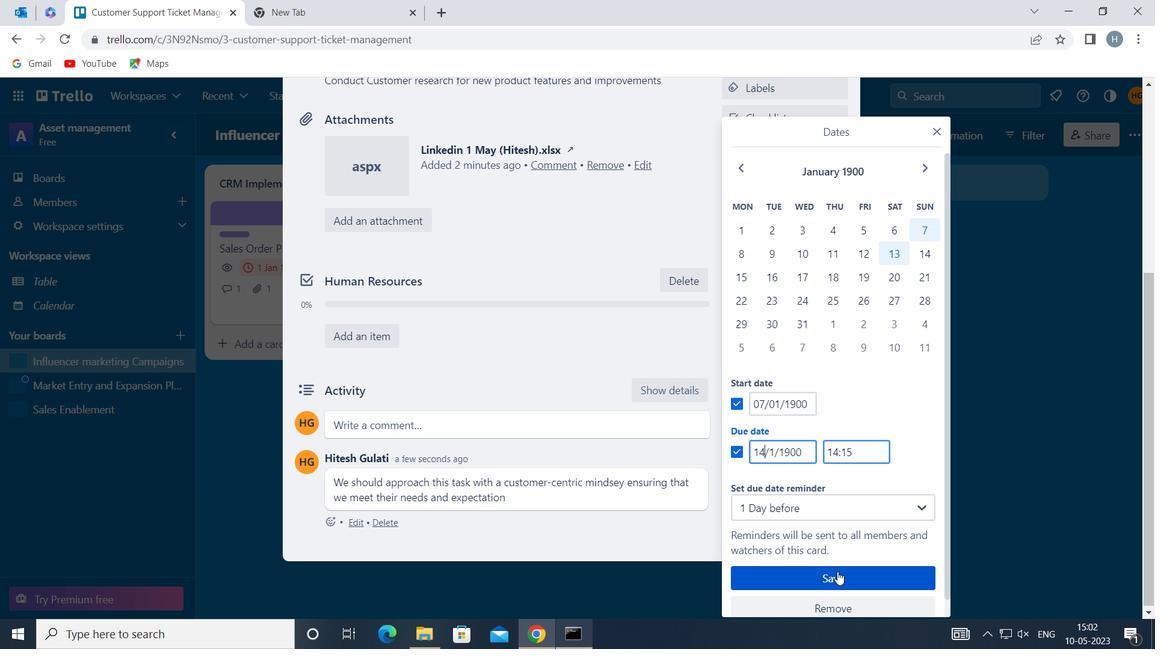 
Action: Mouse pressed left at (838, 572)
Screenshot: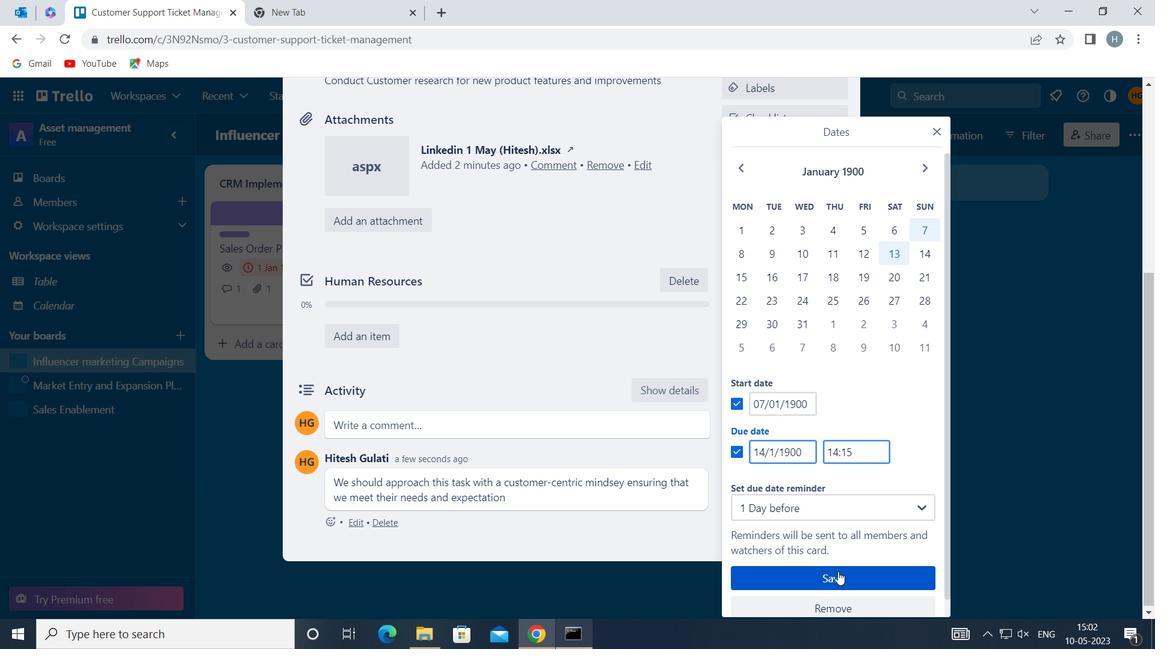 
Action: Mouse moved to (660, 267)
Screenshot: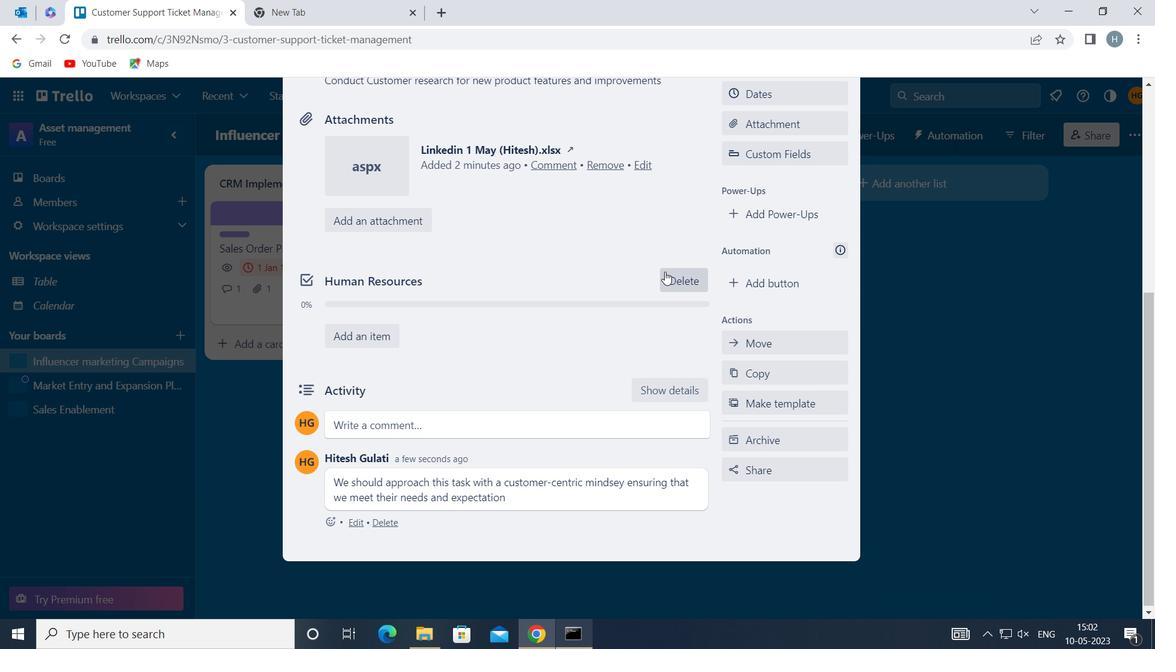 
